 Task: Create a due date automation trigger when advanced on, 2 days after a card is due add fields without custom field "Resume" set to a number greater than 1 and greater than 10 at 11:00 AM.
Action: Mouse moved to (983, 288)
Screenshot: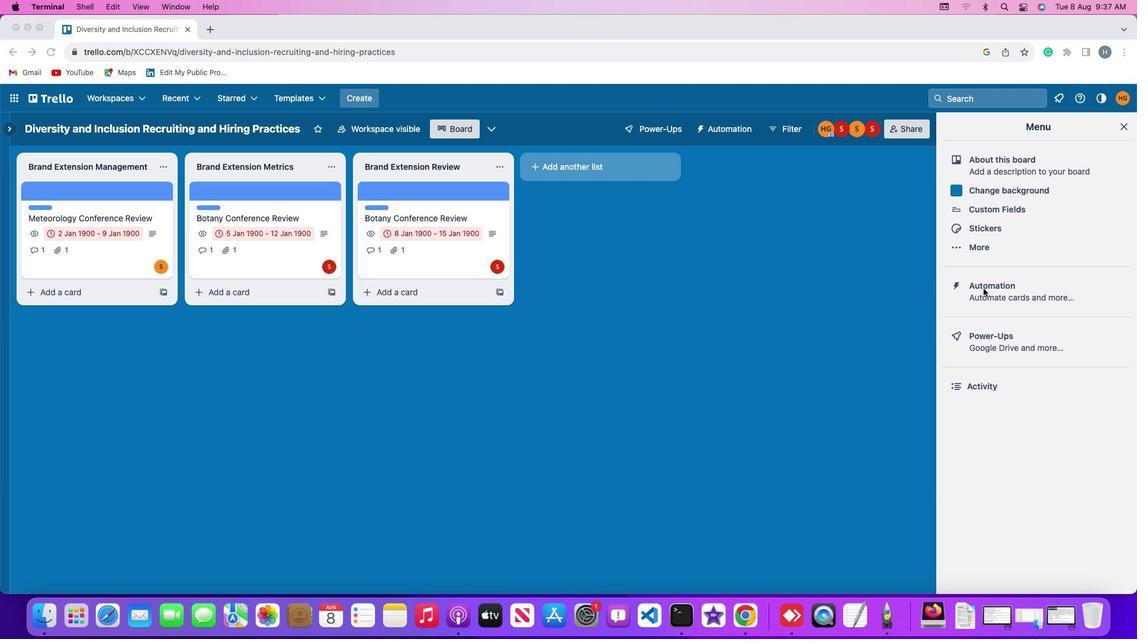 
Action: Mouse pressed left at (983, 288)
Screenshot: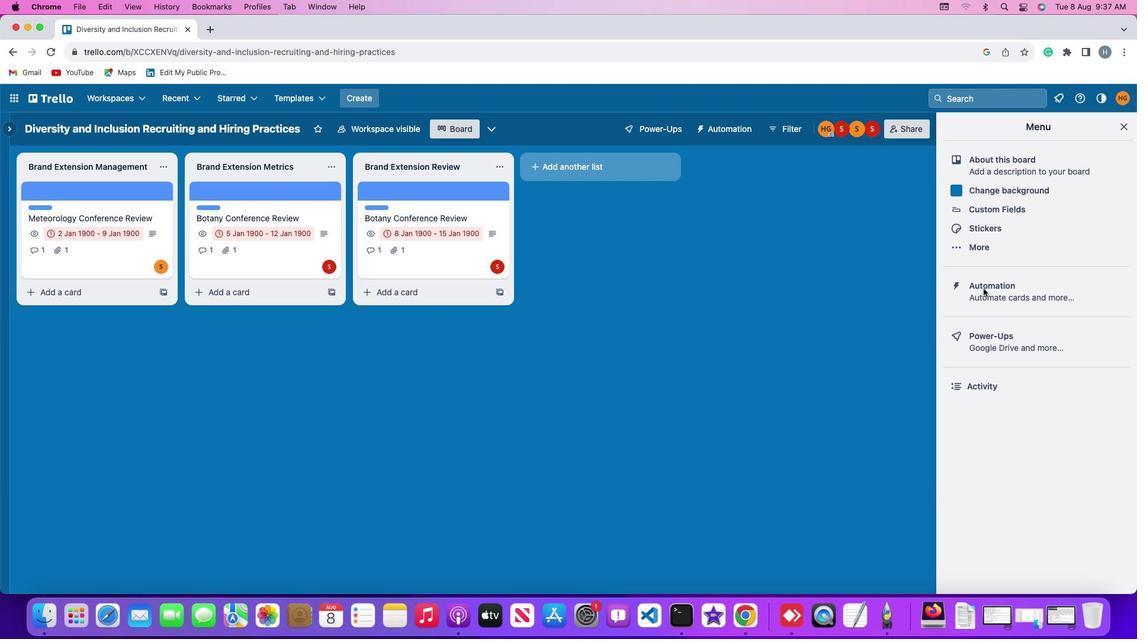 
Action: Mouse pressed left at (983, 288)
Screenshot: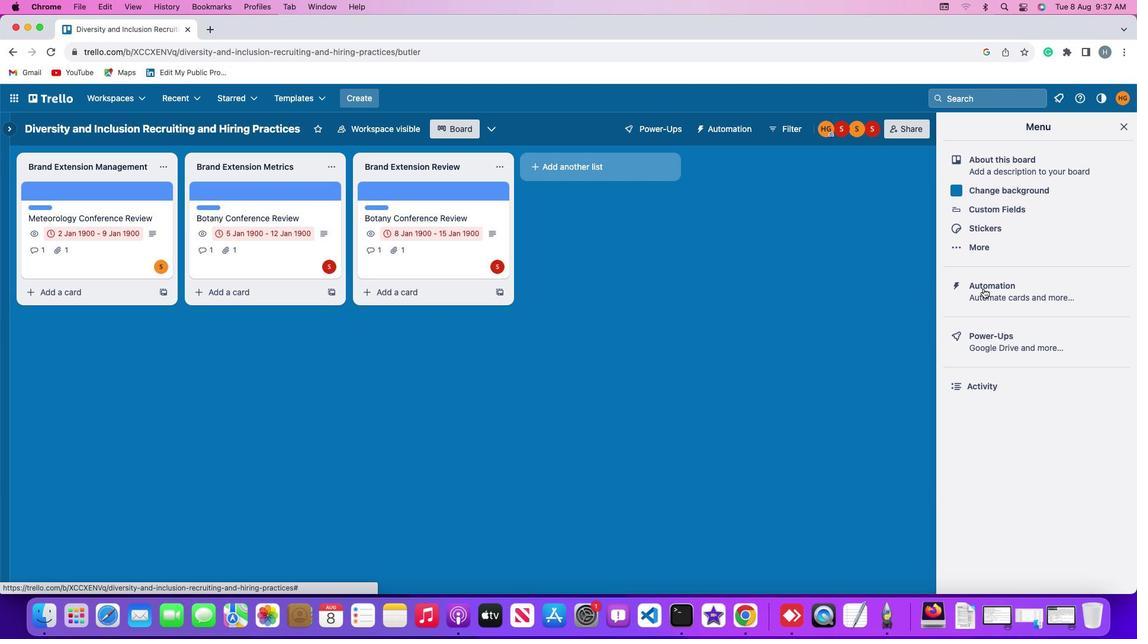 
Action: Mouse moved to (94, 279)
Screenshot: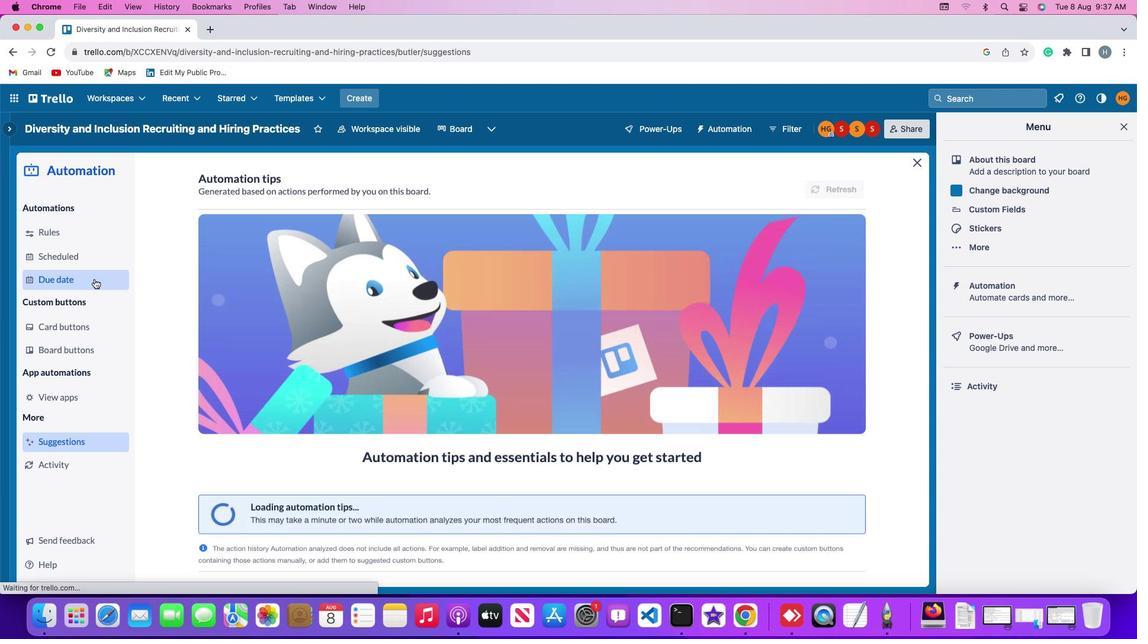 
Action: Mouse pressed left at (94, 279)
Screenshot: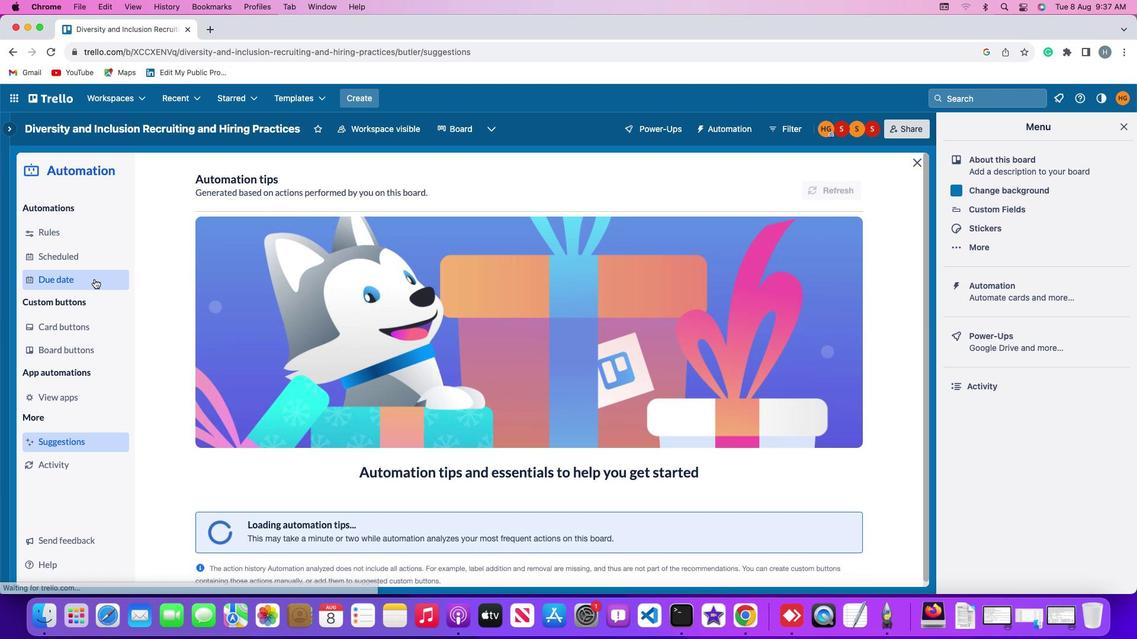 
Action: Mouse moved to (808, 182)
Screenshot: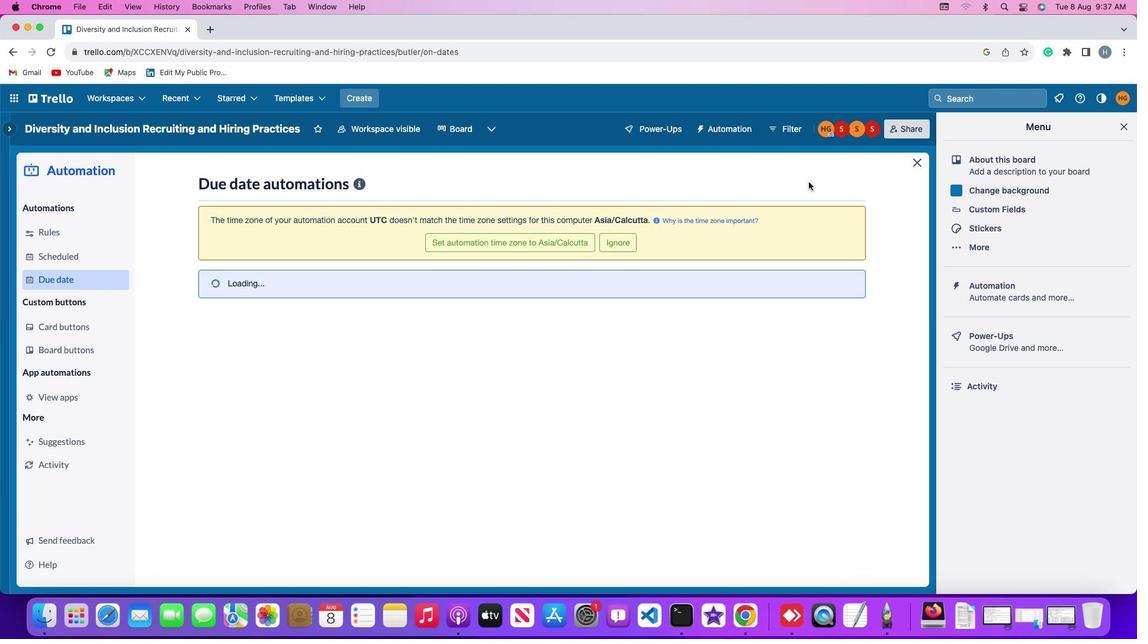 
Action: Mouse pressed left at (808, 182)
Screenshot: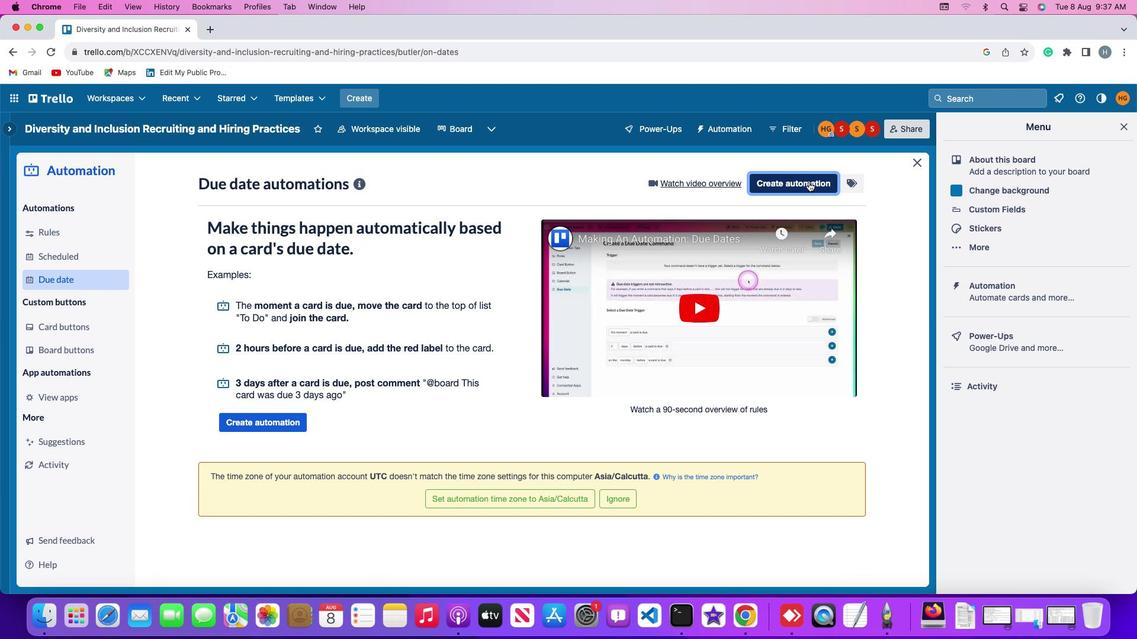 
Action: Mouse moved to (460, 294)
Screenshot: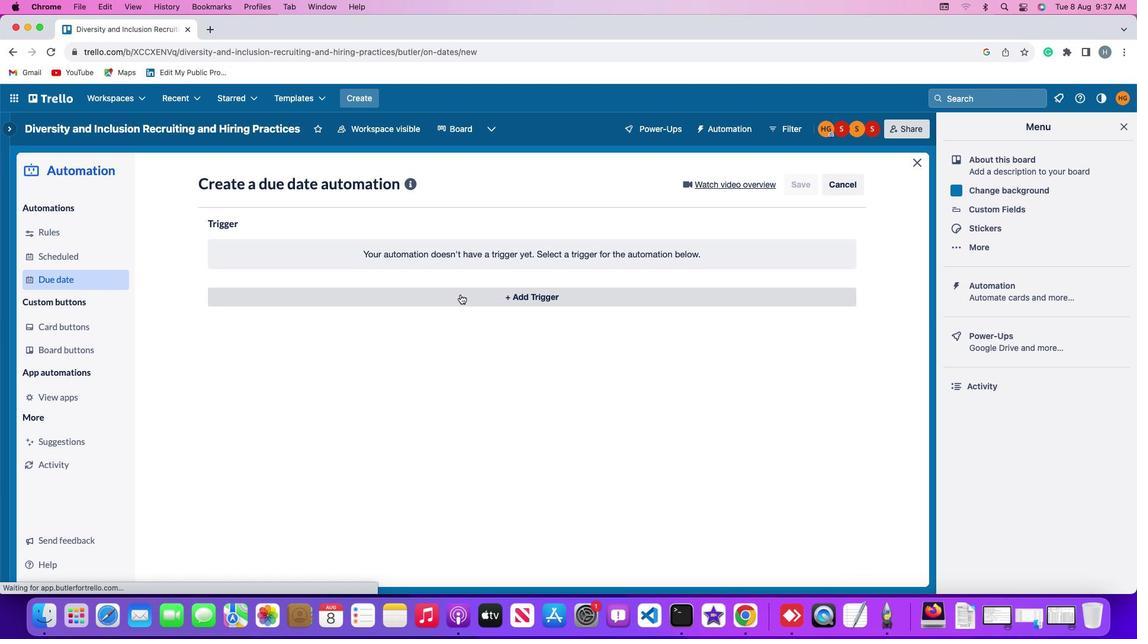 
Action: Mouse pressed left at (460, 294)
Screenshot: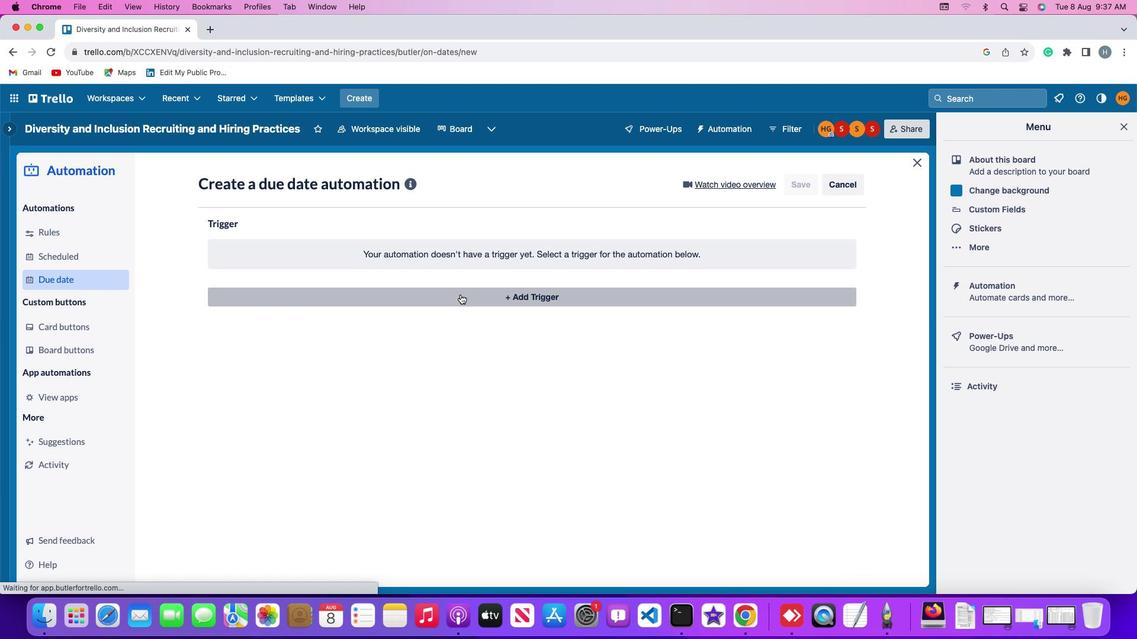 
Action: Mouse moved to (231, 474)
Screenshot: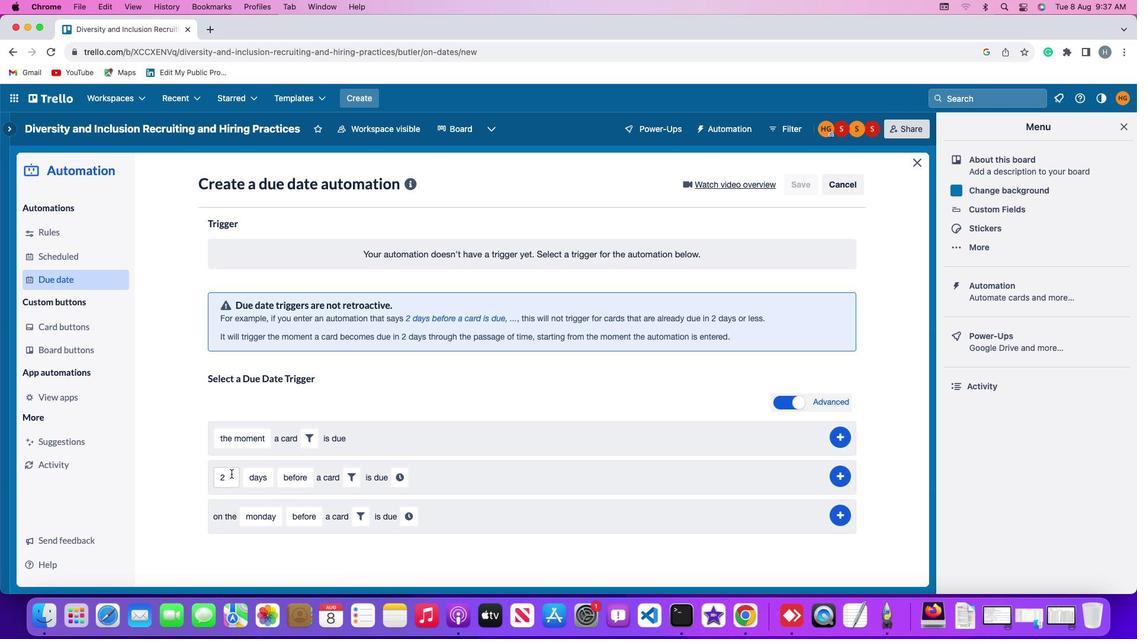 
Action: Mouse pressed left at (231, 474)
Screenshot: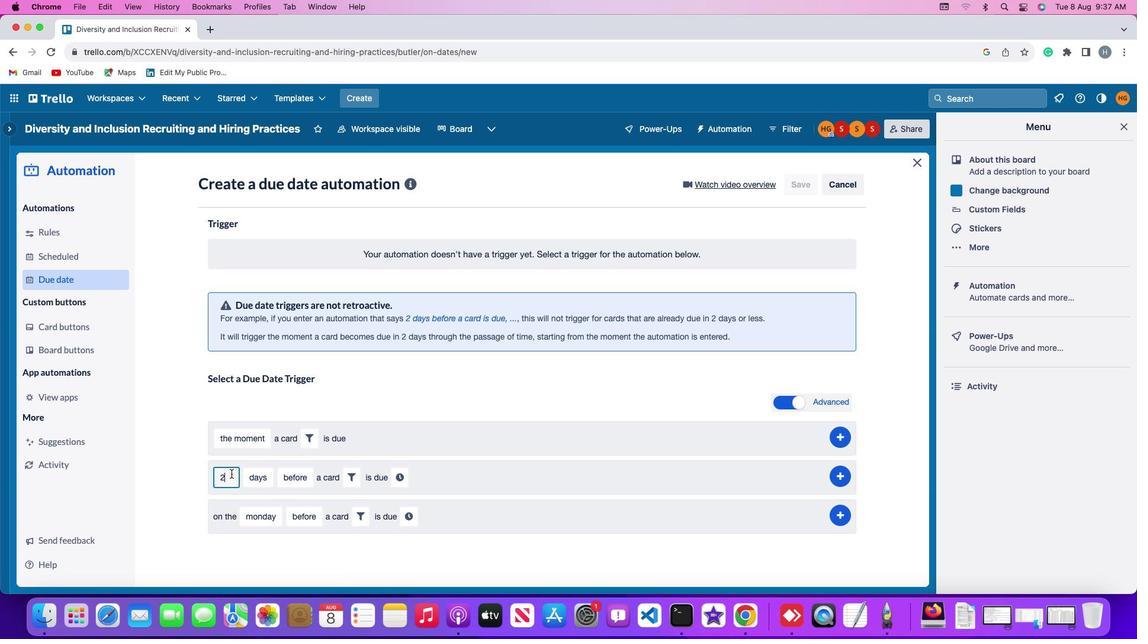 
Action: Key pressed Key.backspace'2'
Screenshot: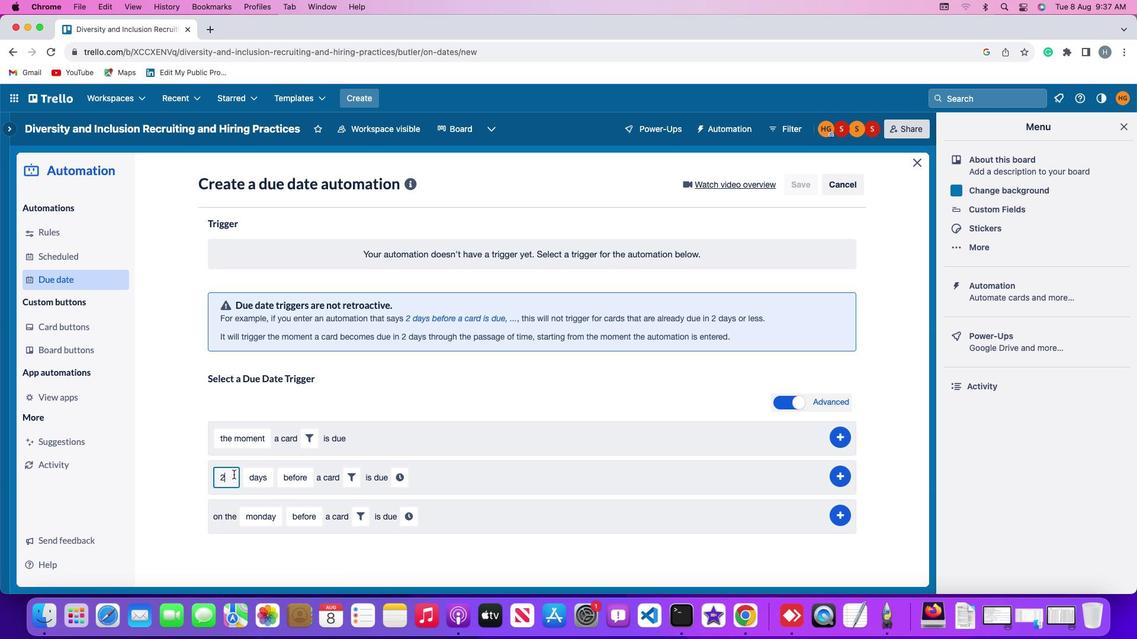 
Action: Mouse moved to (261, 473)
Screenshot: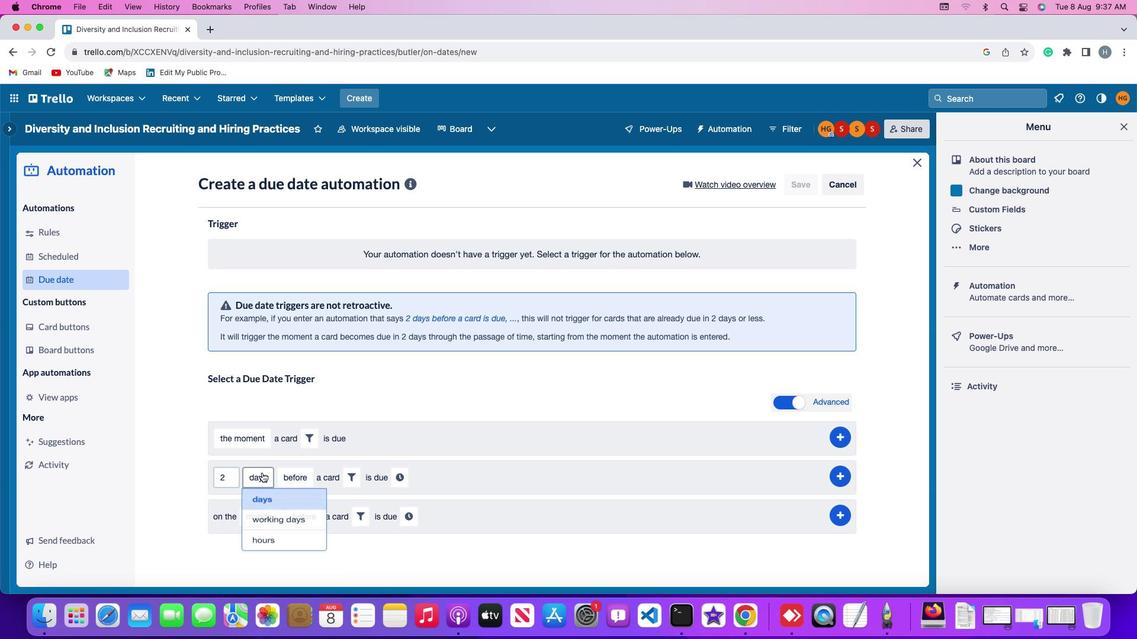 
Action: Mouse pressed left at (261, 473)
Screenshot: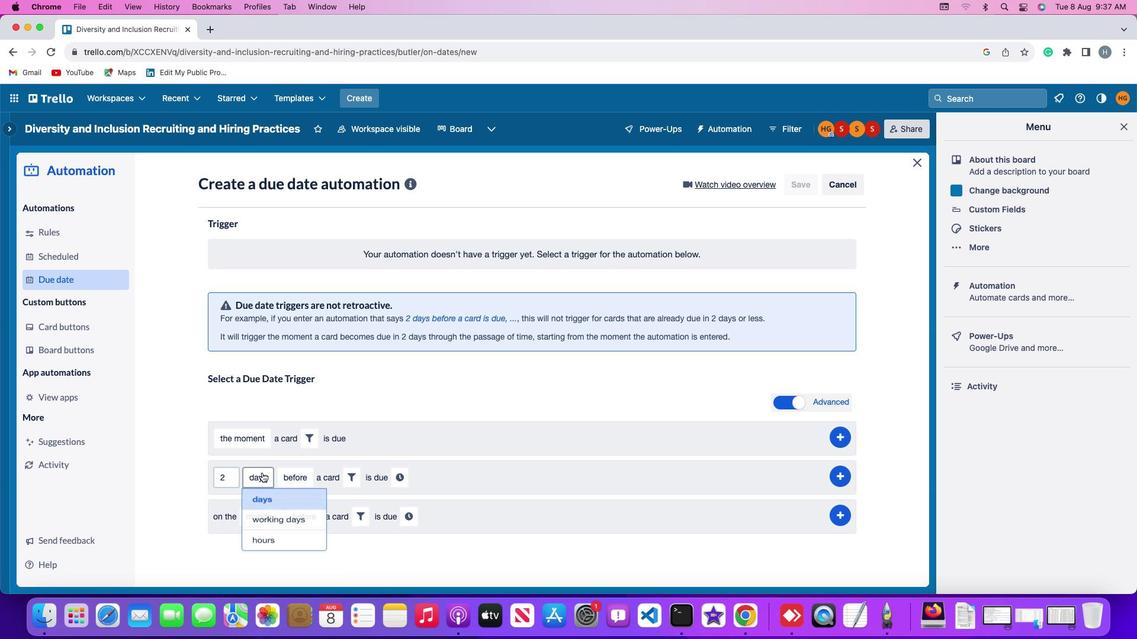
Action: Mouse moved to (264, 498)
Screenshot: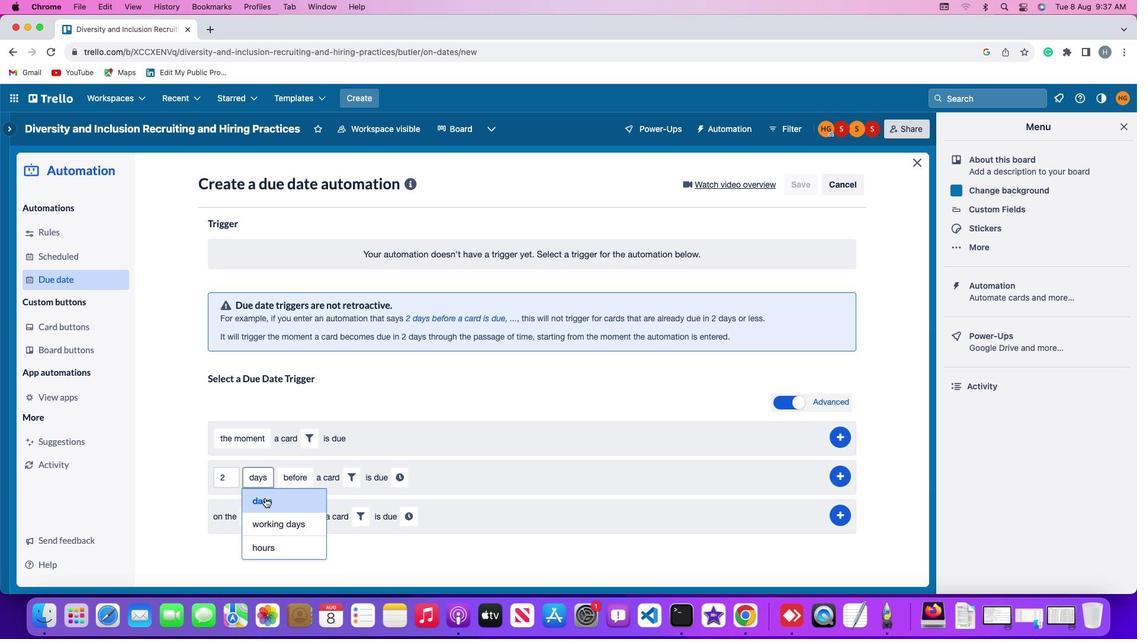 
Action: Mouse pressed left at (264, 498)
Screenshot: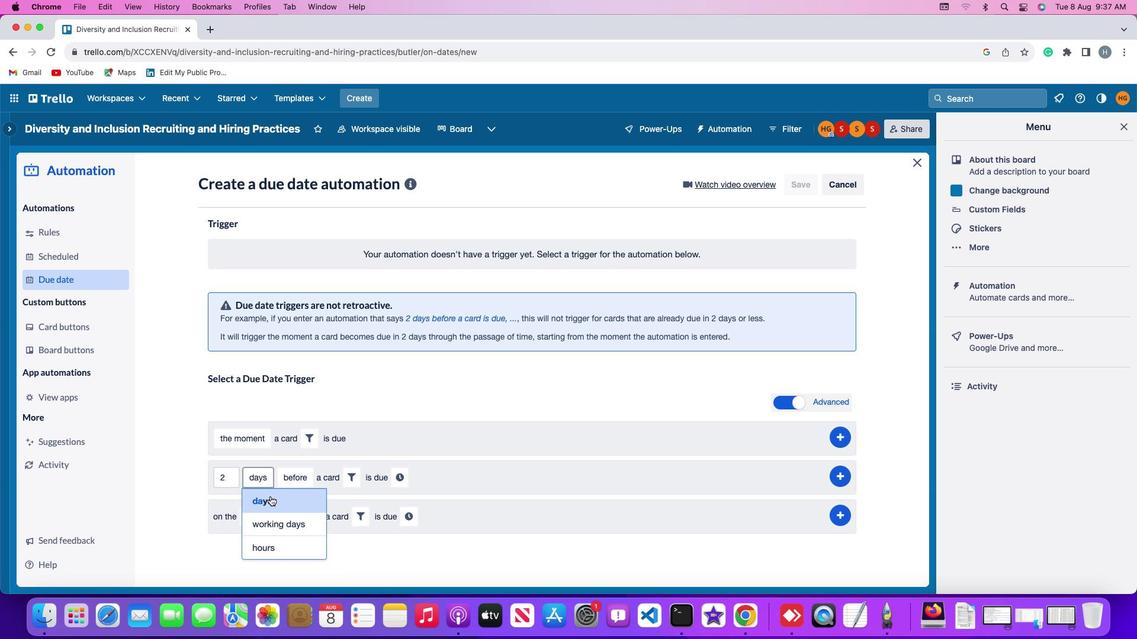 
Action: Mouse moved to (290, 480)
Screenshot: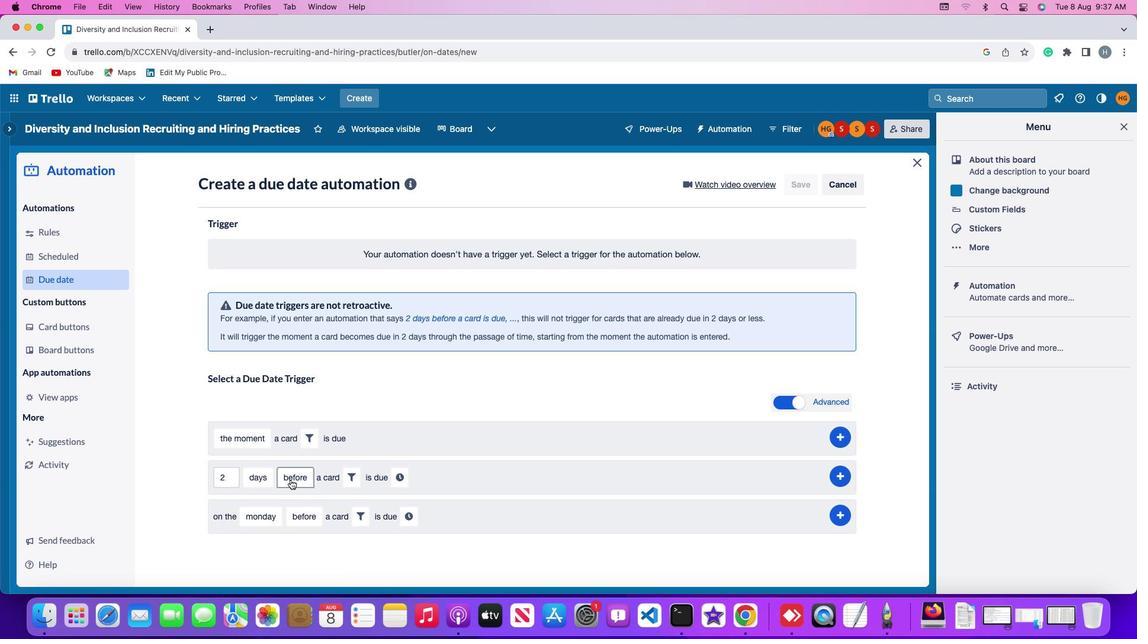 
Action: Mouse pressed left at (290, 480)
Screenshot: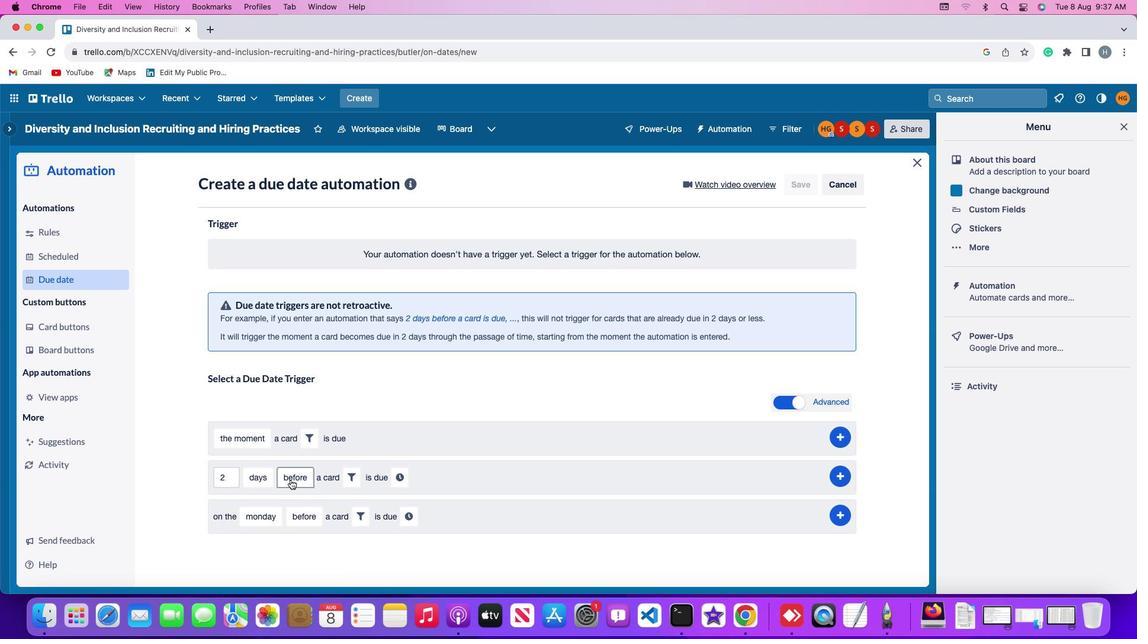 
Action: Mouse moved to (296, 527)
Screenshot: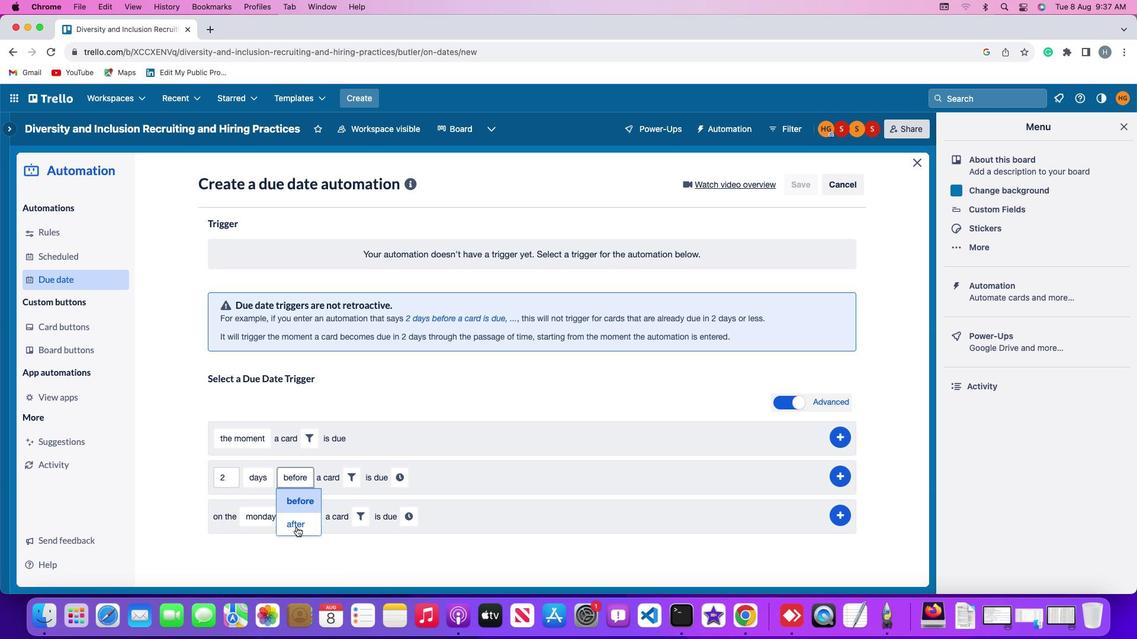 
Action: Mouse pressed left at (296, 527)
Screenshot: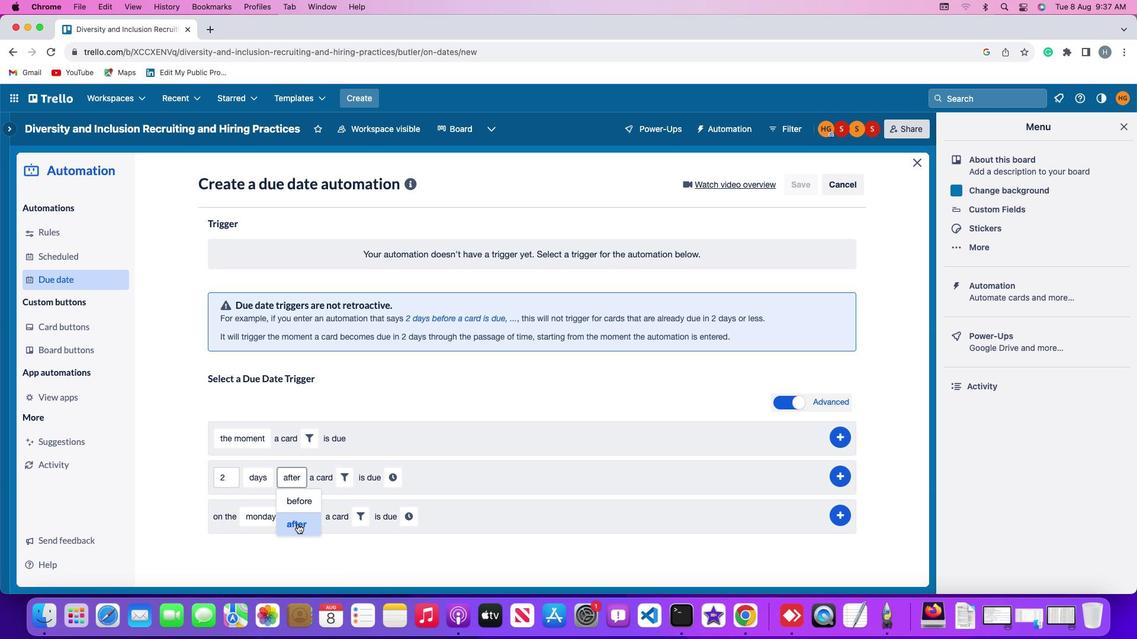 
Action: Mouse moved to (342, 480)
Screenshot: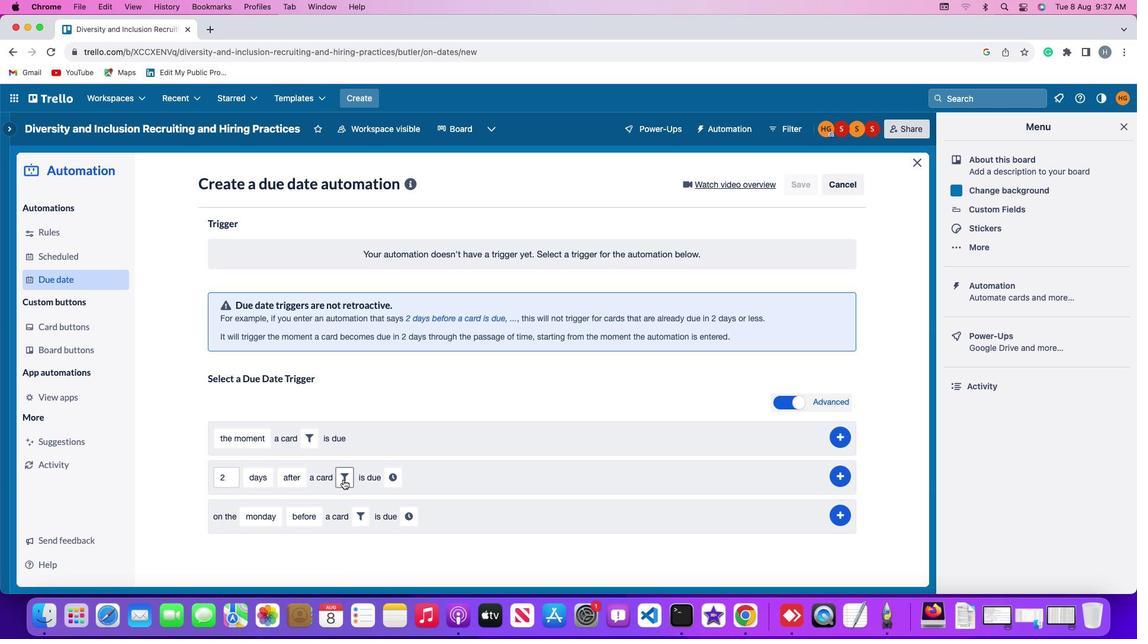 
Action: Mouse pressed left at (342, 480)
Screenshot: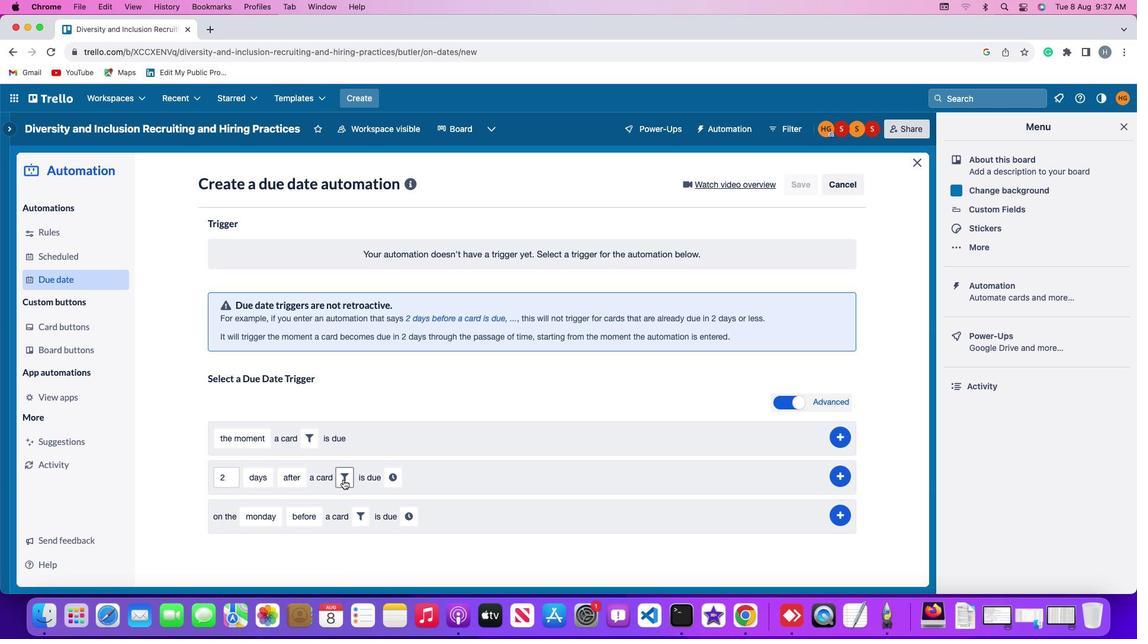 
Action: Mouse moved to (537, 514)
Screenshot: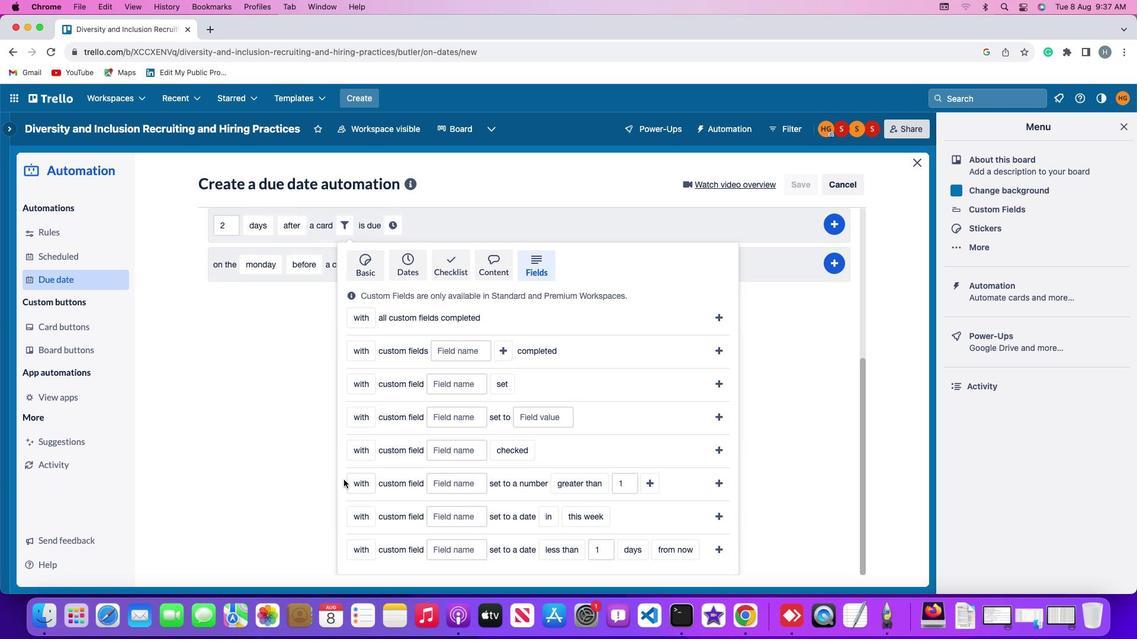 
Action: Mouse pressed left at (537, 514)
Screenshot: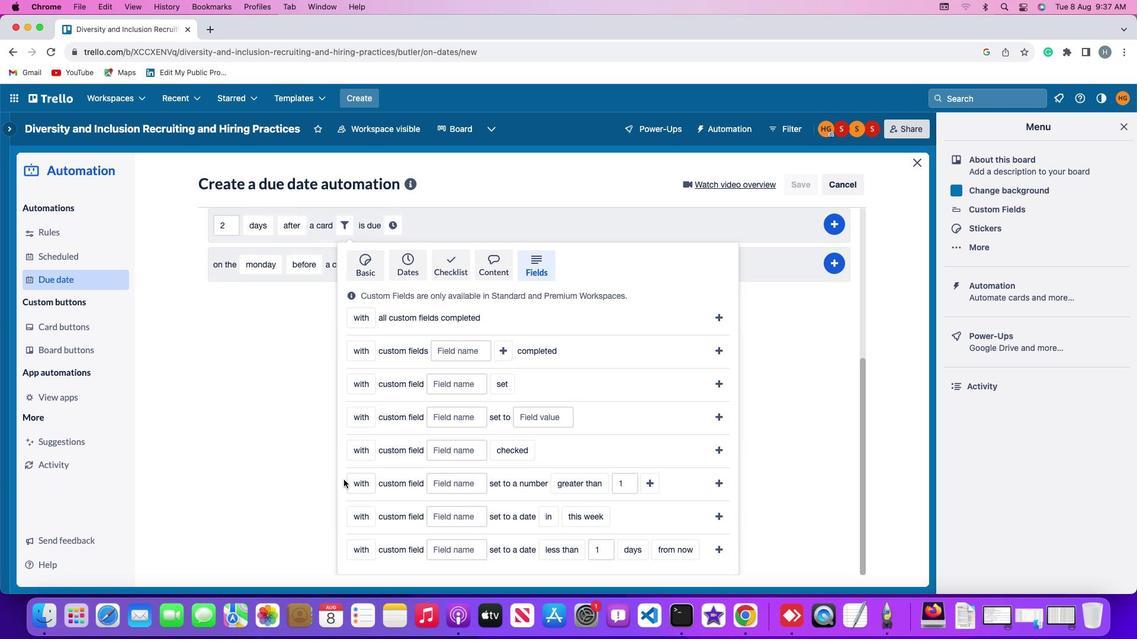 
Action: Mouse moved to (353, 480)
Screenshot: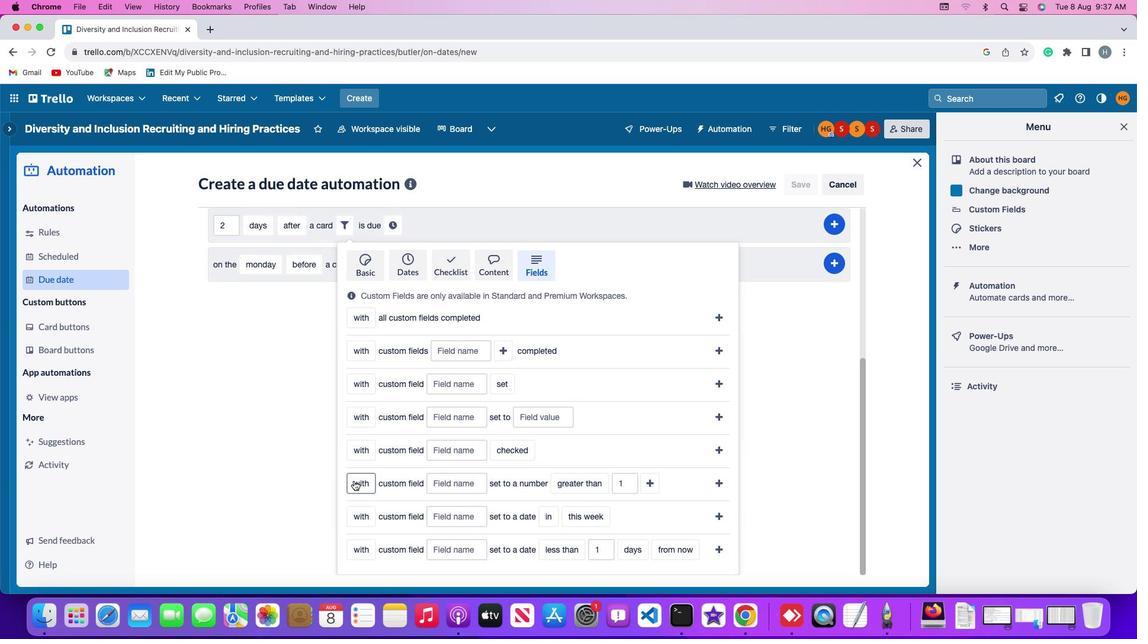 
Action: Mouse pressed left at (353, 480)
Screenshot: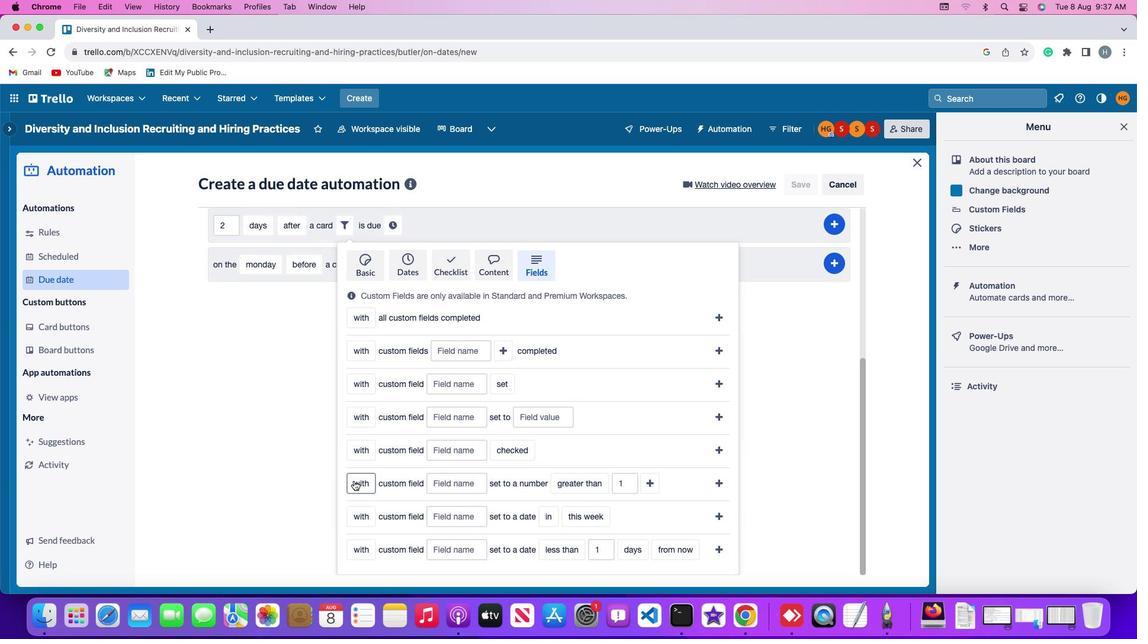 
Action: Mouse moved to (367, 524)
Screenshot: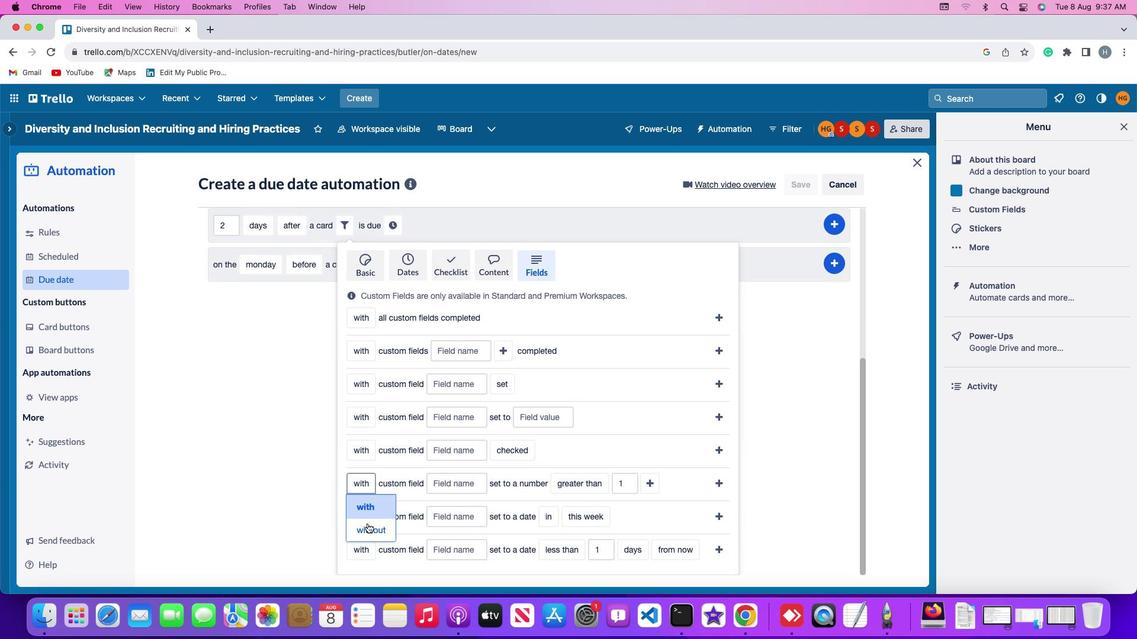 
Action: Mouse pressed left at (367, 524)
Screenshot: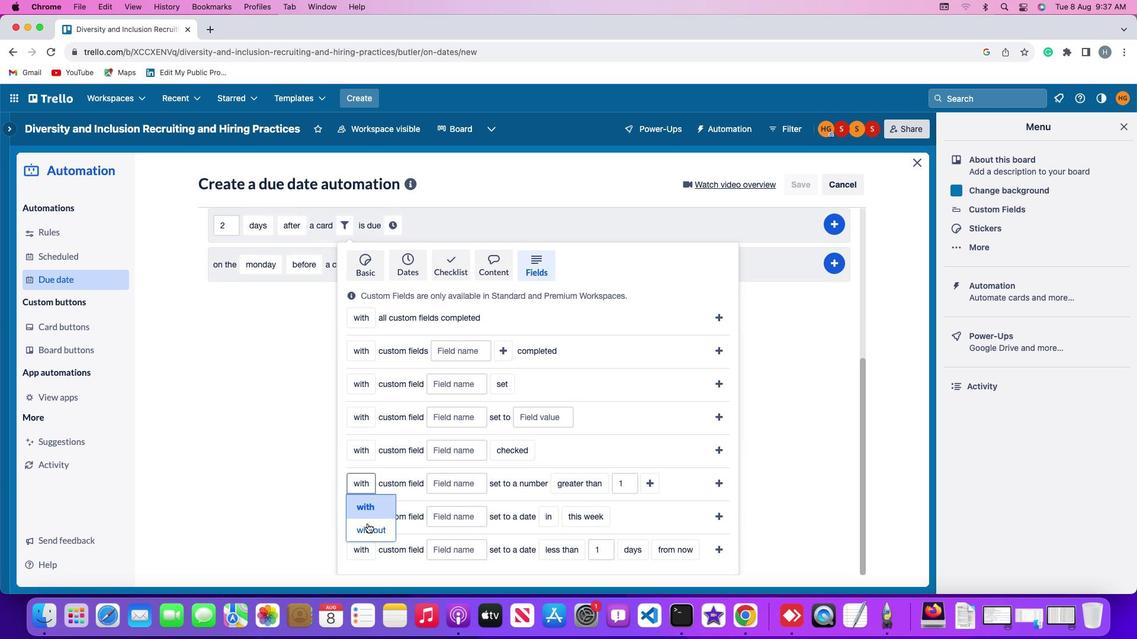 
Action: Mouse moved to (468, 481)
Screenshot: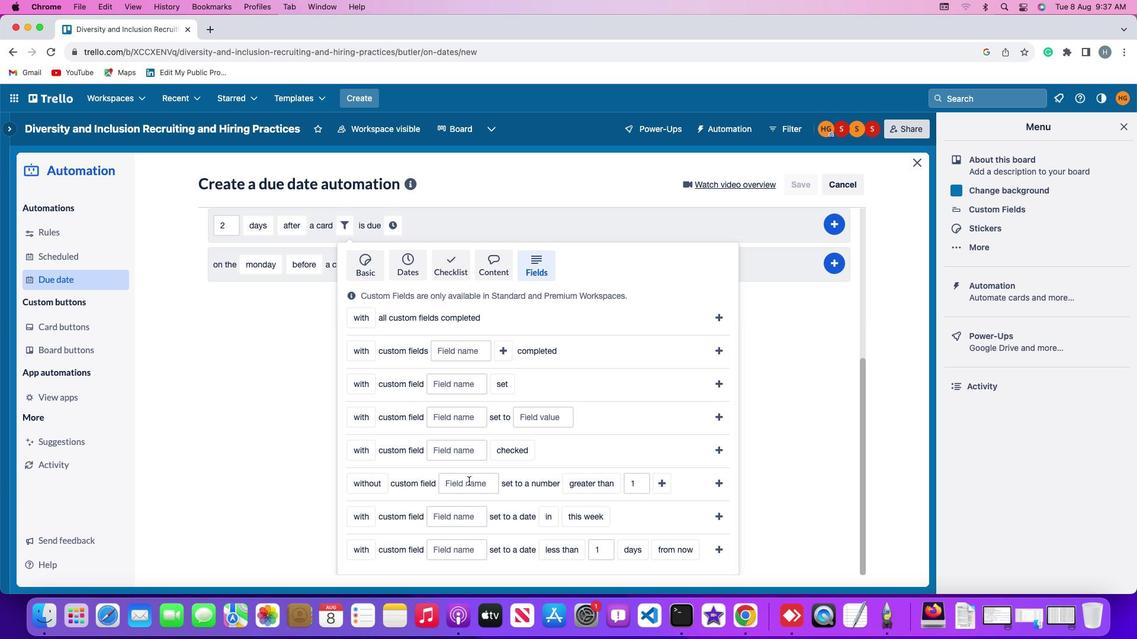 
Action: Mouse pressed left at (468, 481)
Screenshot: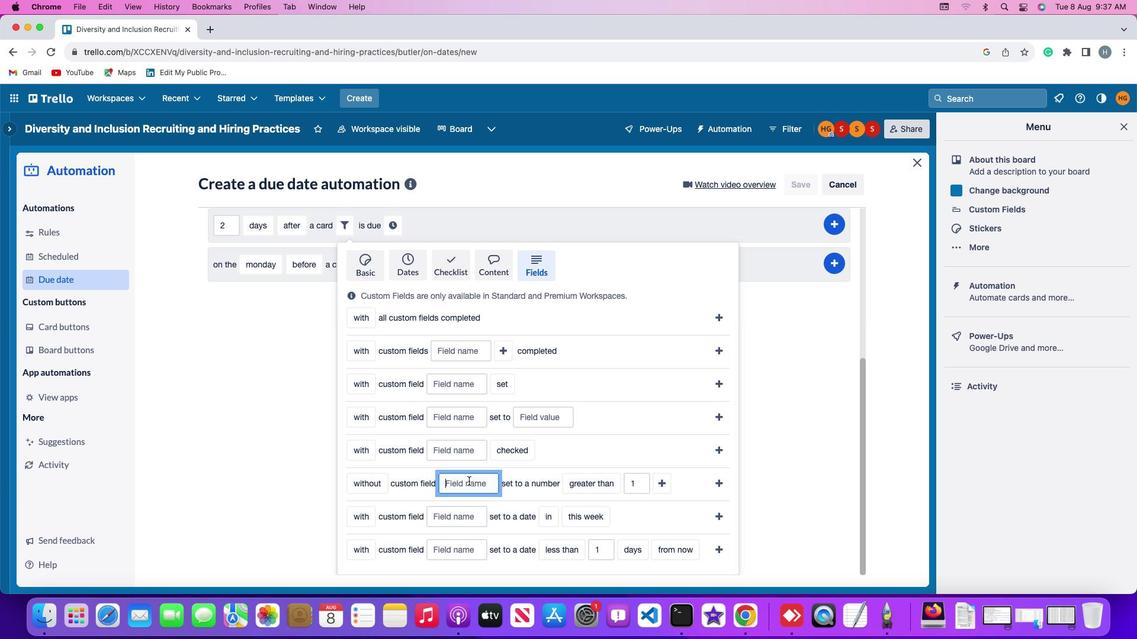 
Action: Key pressed Key.shift'R''e''s''u''m''e'
Screenshot: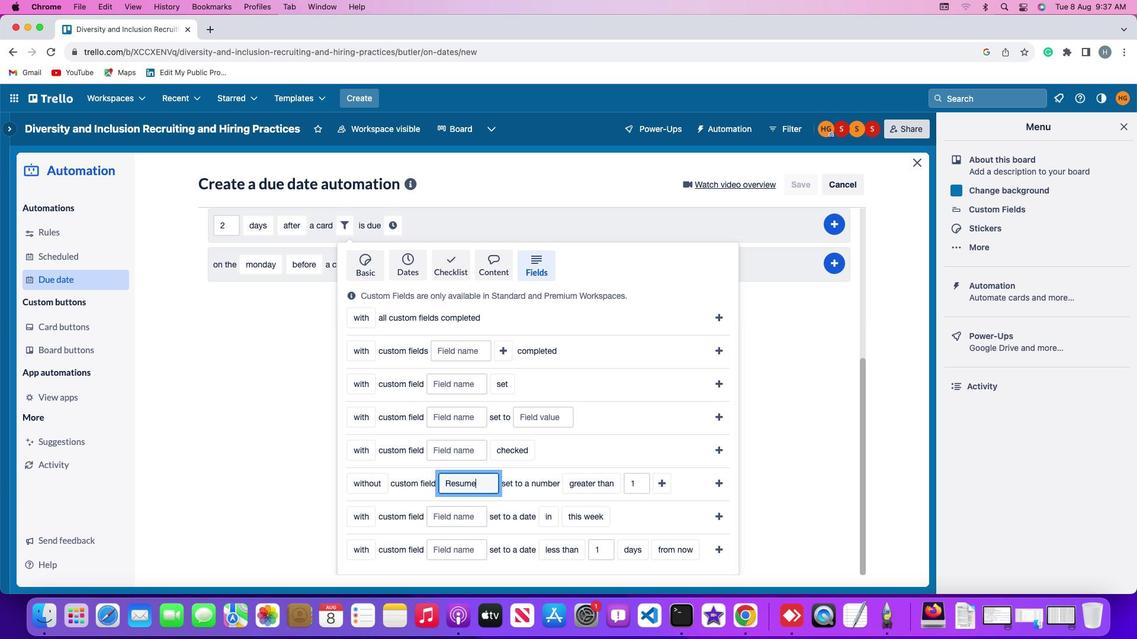 
Action: Mouse moved to (589, 480)
Screenshot: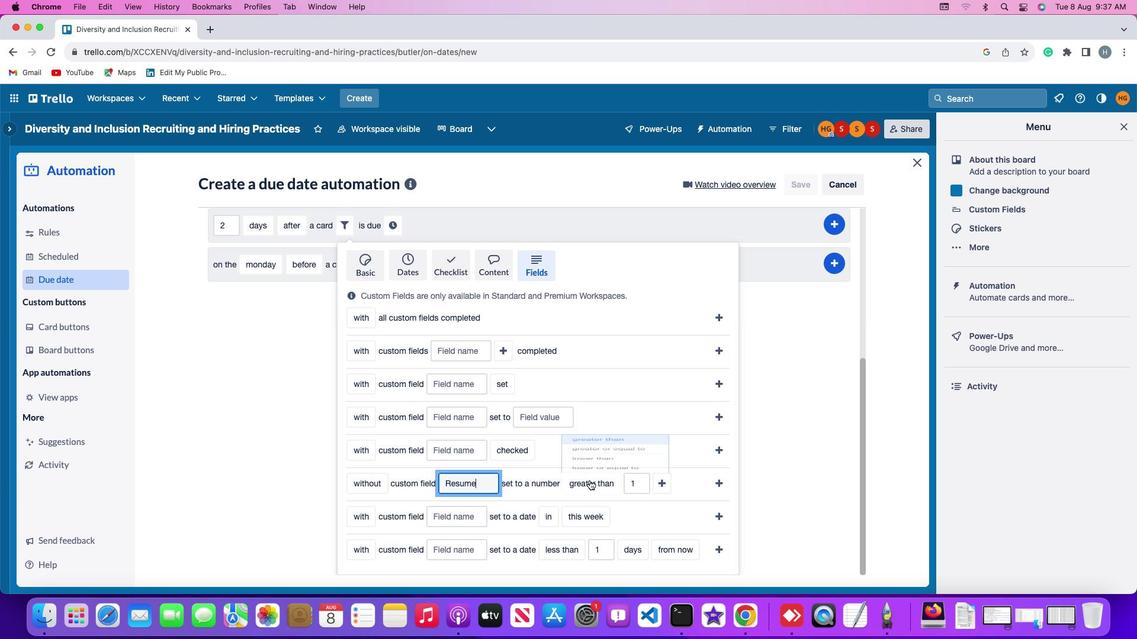 
Action: Mouse pressed left at (589, 480)
Screenshot: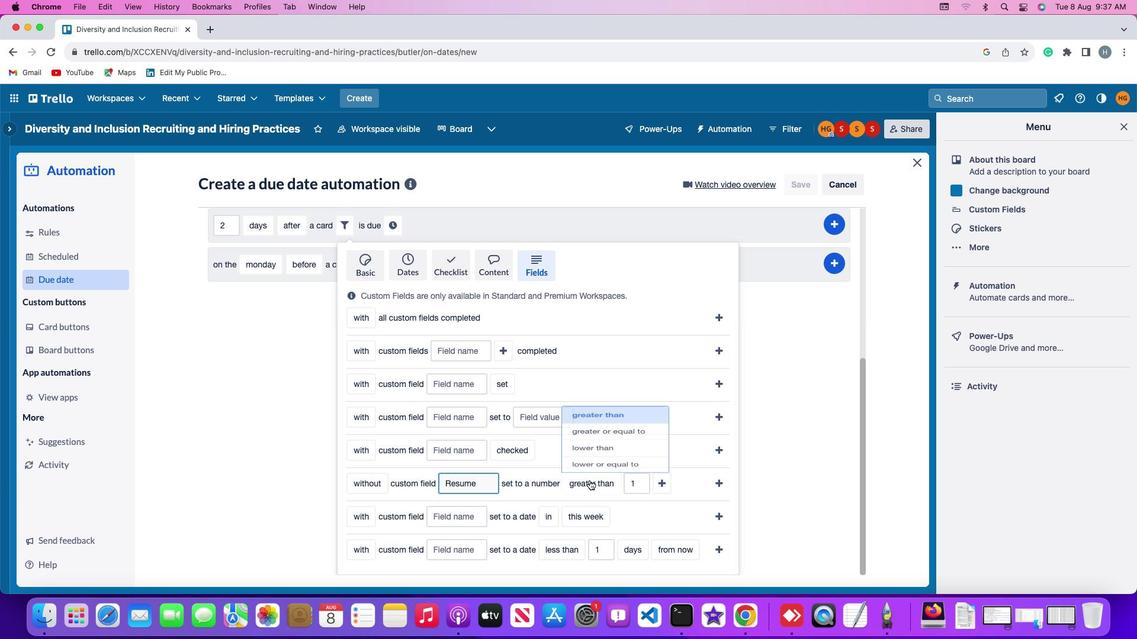 
Action: Mouse moved to (612, 396)
Screenshot: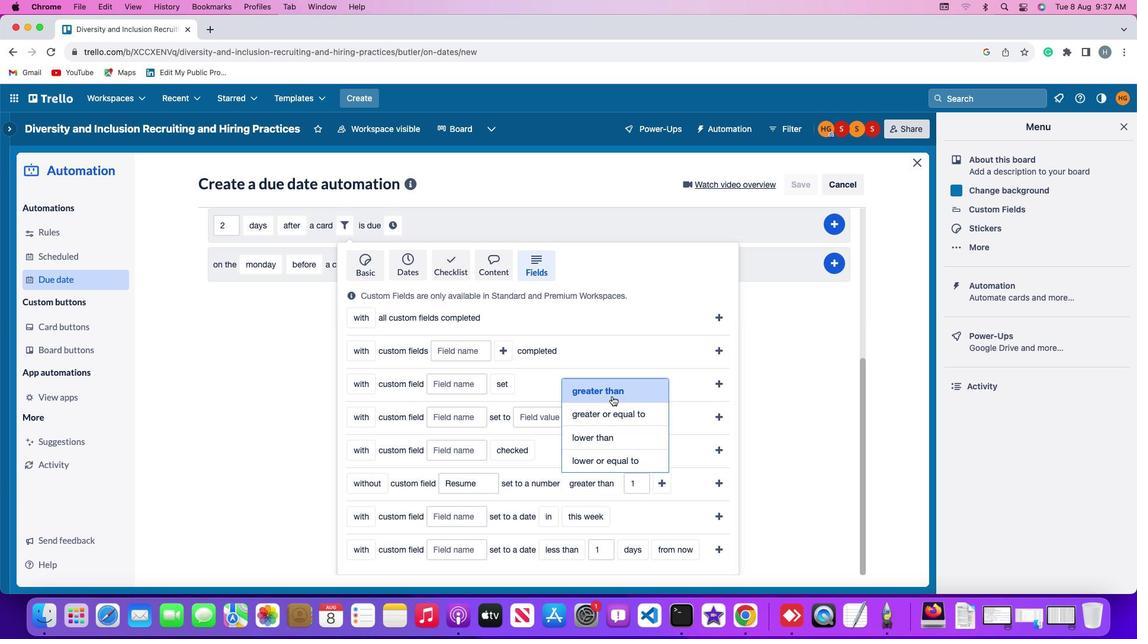 
Action: Mouse pressed left at (612, 396)
Screenshot: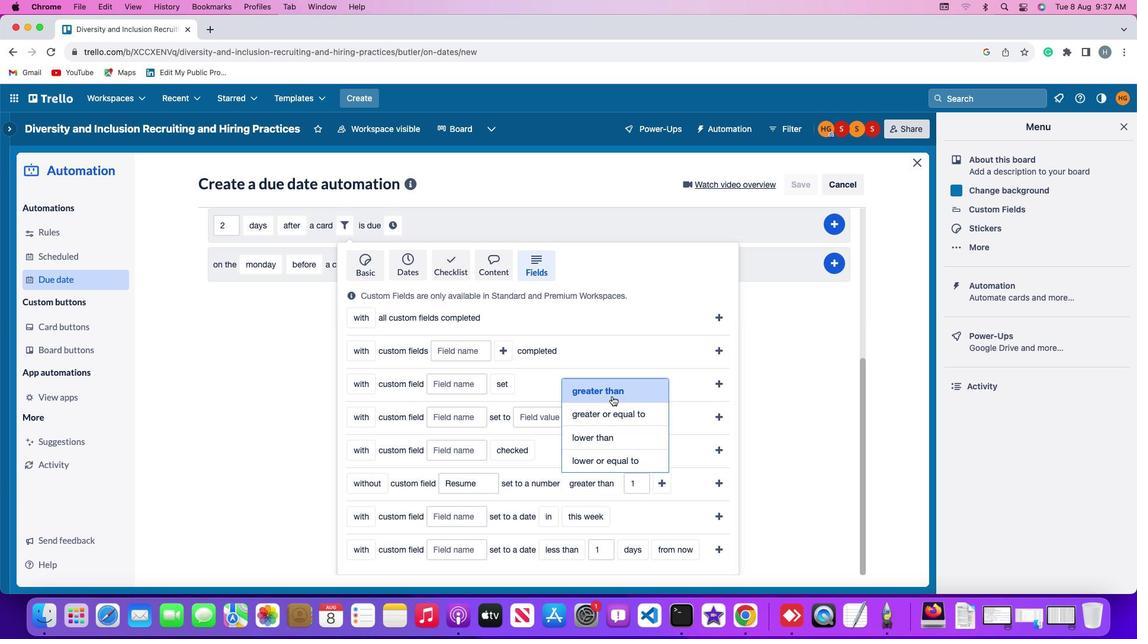 
Action: Mouse moved to (641, 487)
Screenshot: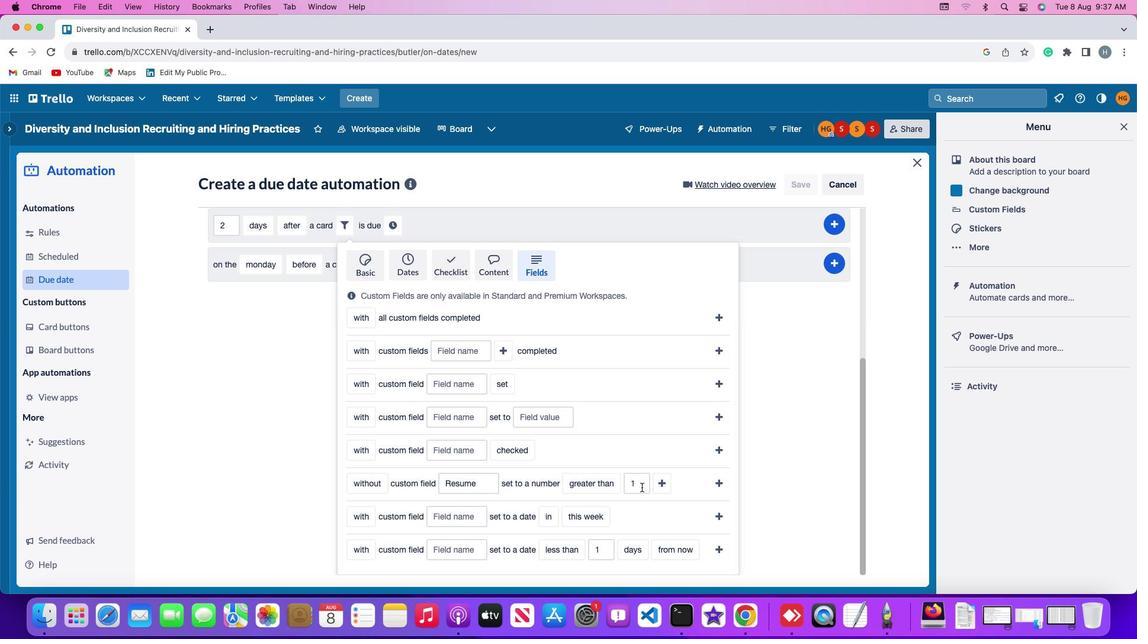 
Action: Mouse pressed left at (641, 487)
Screenshot: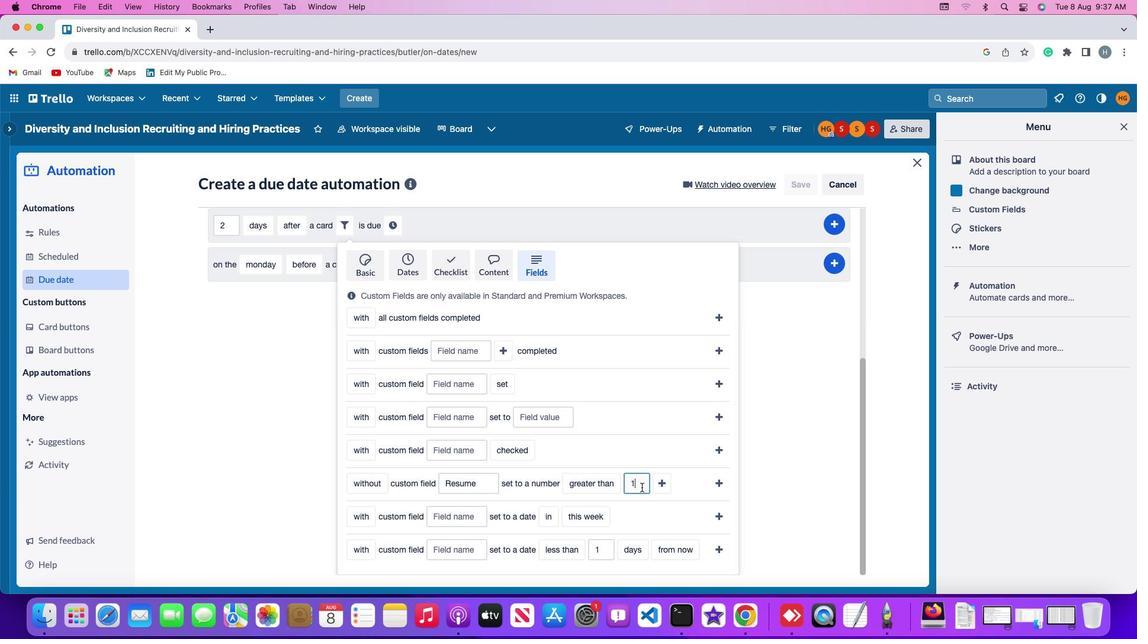 
Action: Key pressed Key.backspace'1'
Screenshot: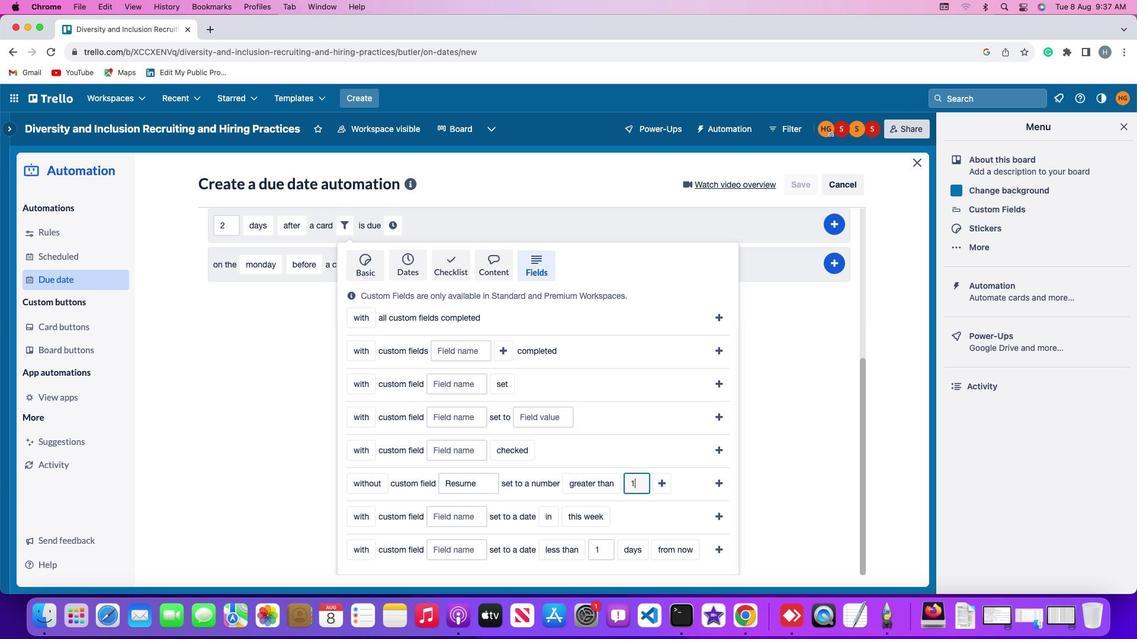
Action: Mouse moved to (661, 485)
Screenshot: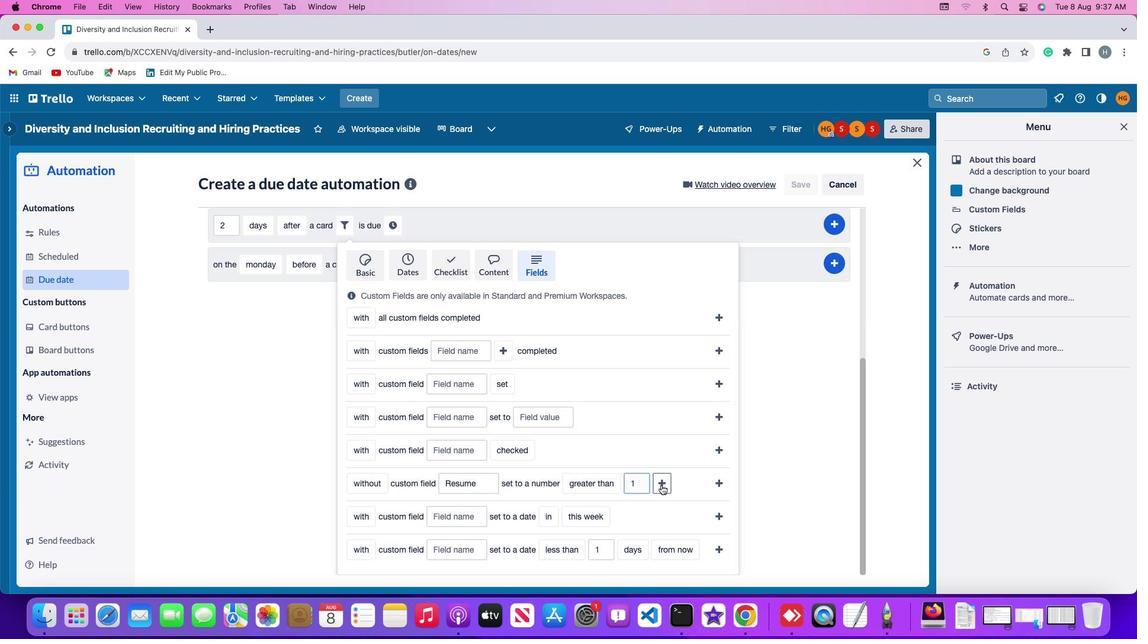 
Action: Mouse pressed left at (661, 485)
Screenshot: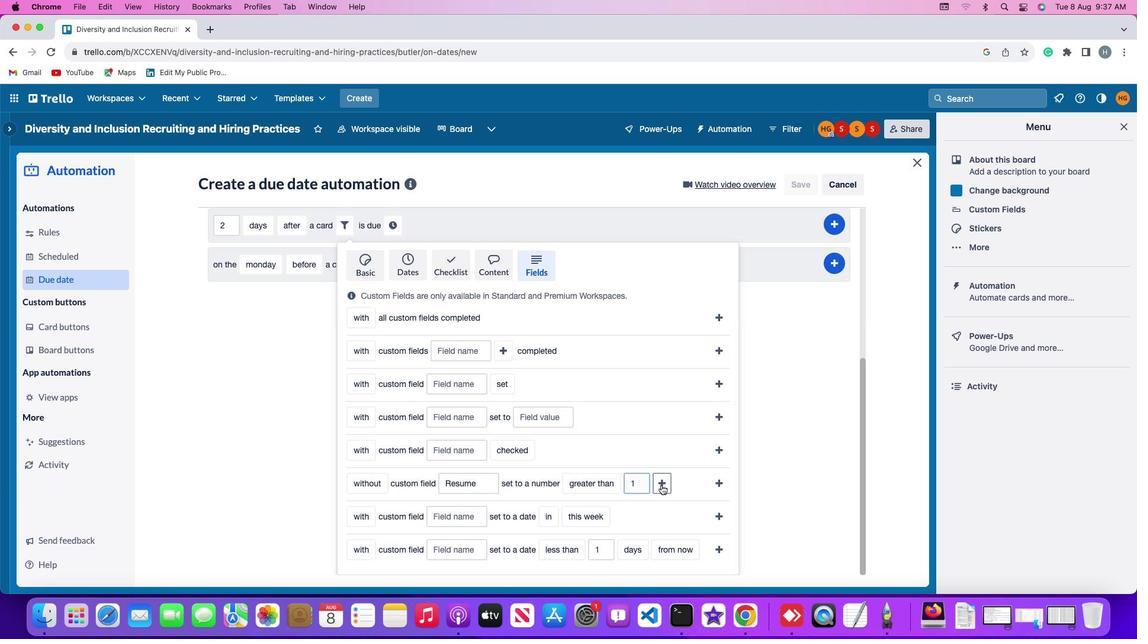 
Action: Mouse moved to (700, 488)
Screenshot: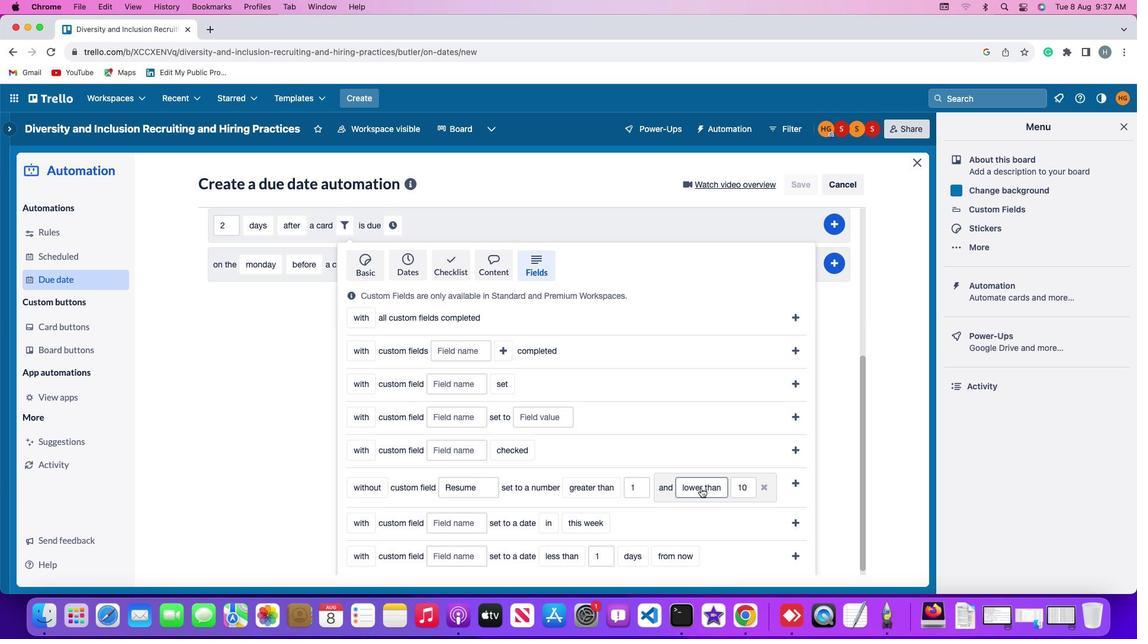 
Action: Mouse pressed left at (700, 488)
Screenshot: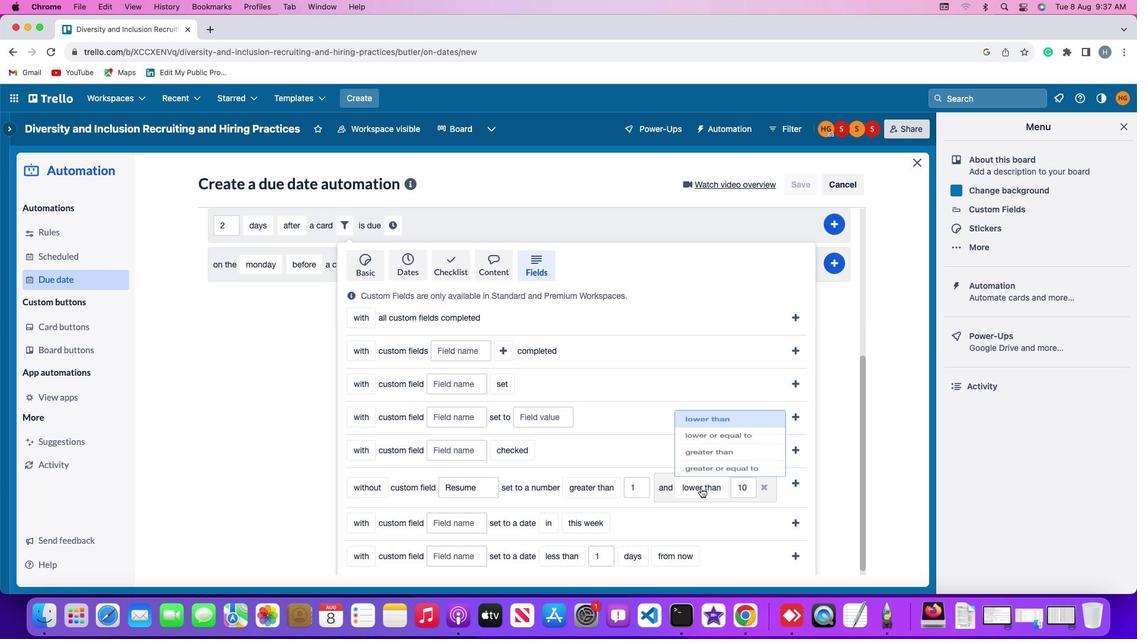 
Action: Mouse moved to (711, 435)
Screenshot: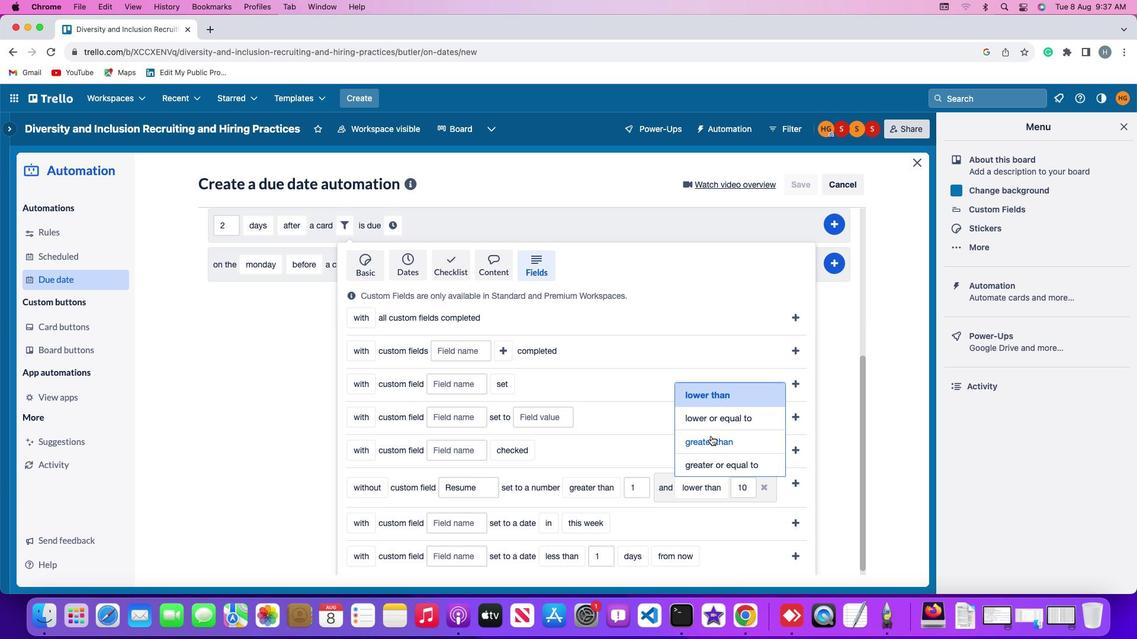 
Action: Mouse pressed left at (711, 435)
Screenshot: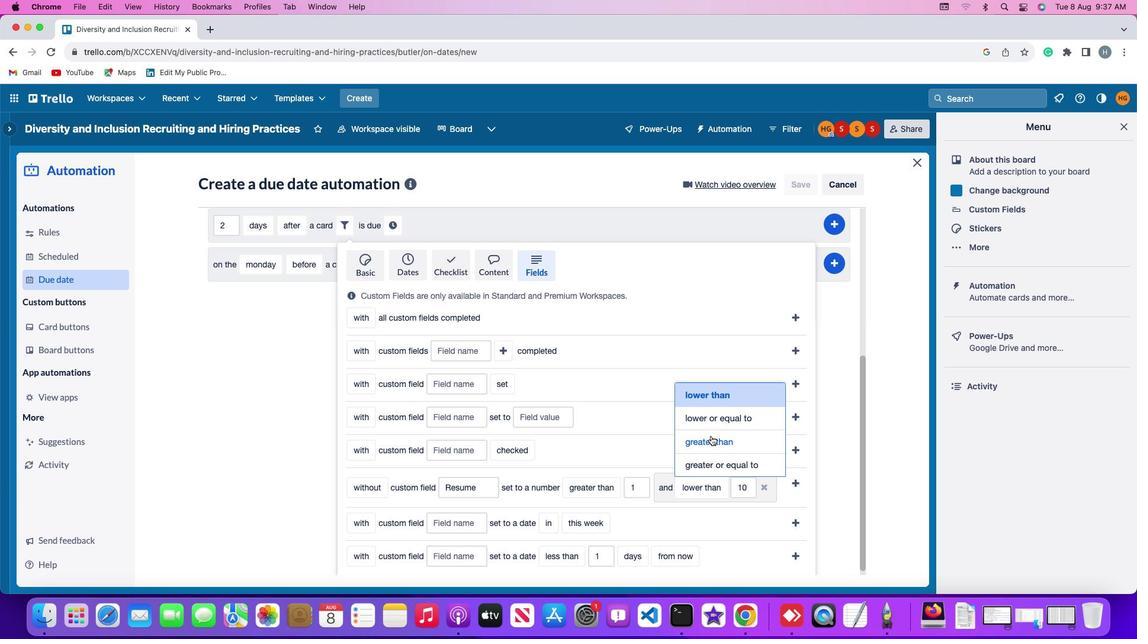 
Action: Mouse moved to (753, 485)
Screenshot: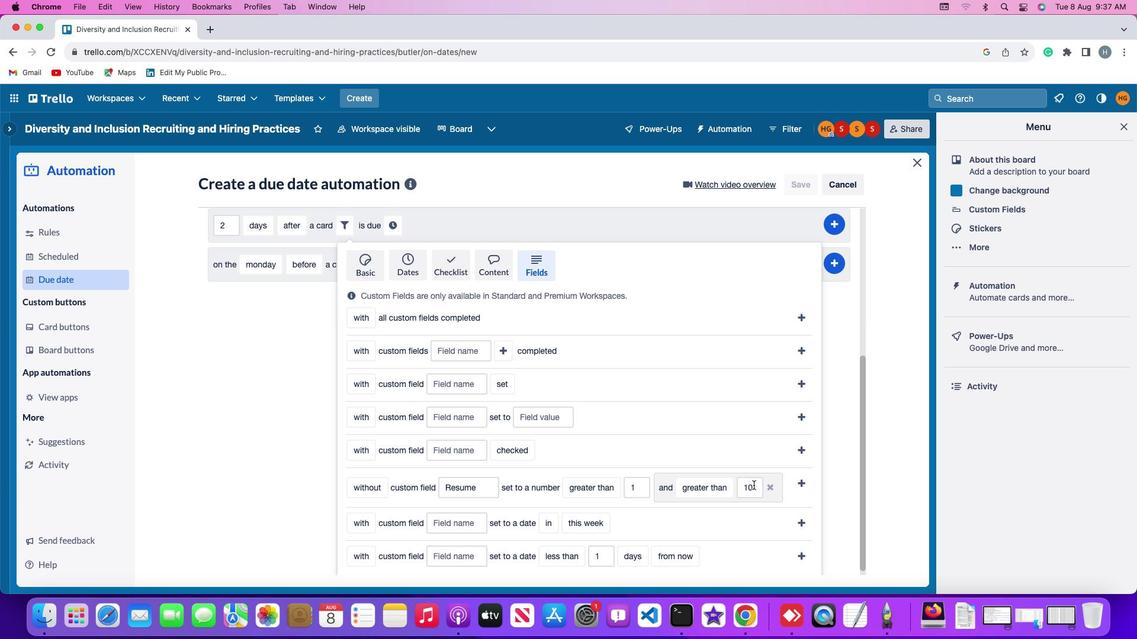 
Action: Mouse pressed left at (753, 485)
Screenshot: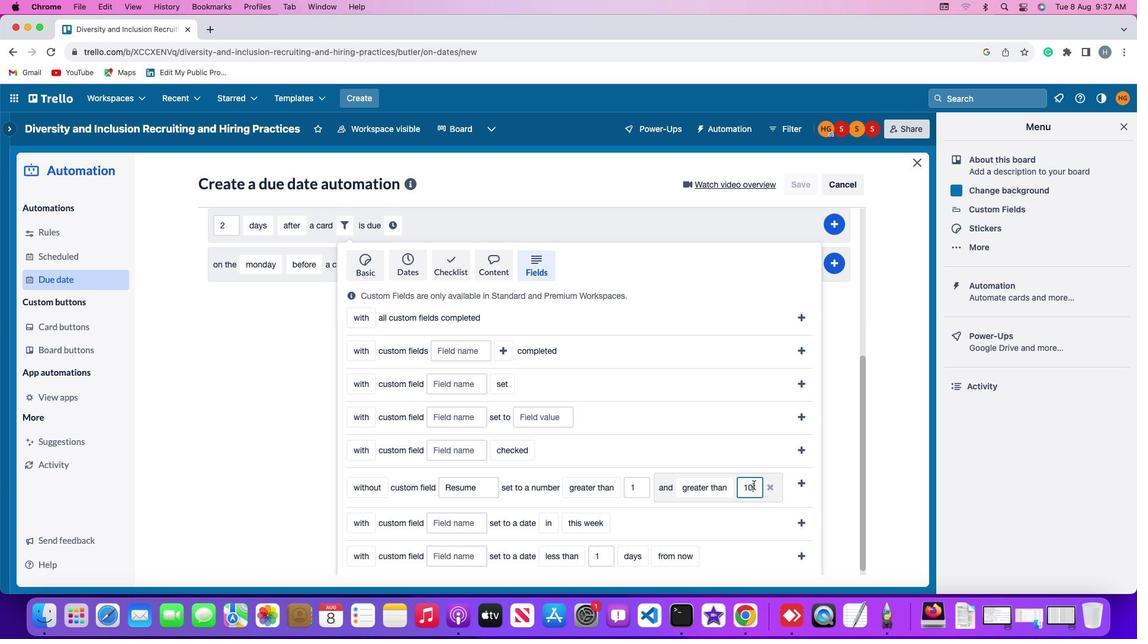 
Action: Key pressed Key.backspaceKey.backspace'1''0'
Screenshot: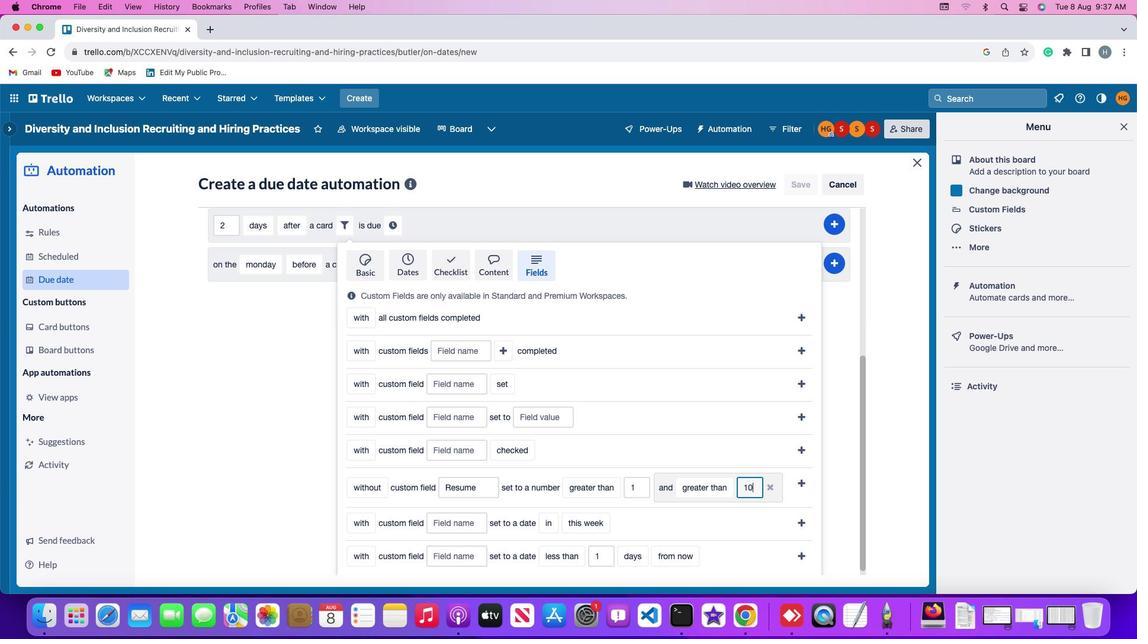 
Action: Mouse moved to (802, 480)
Screenshot: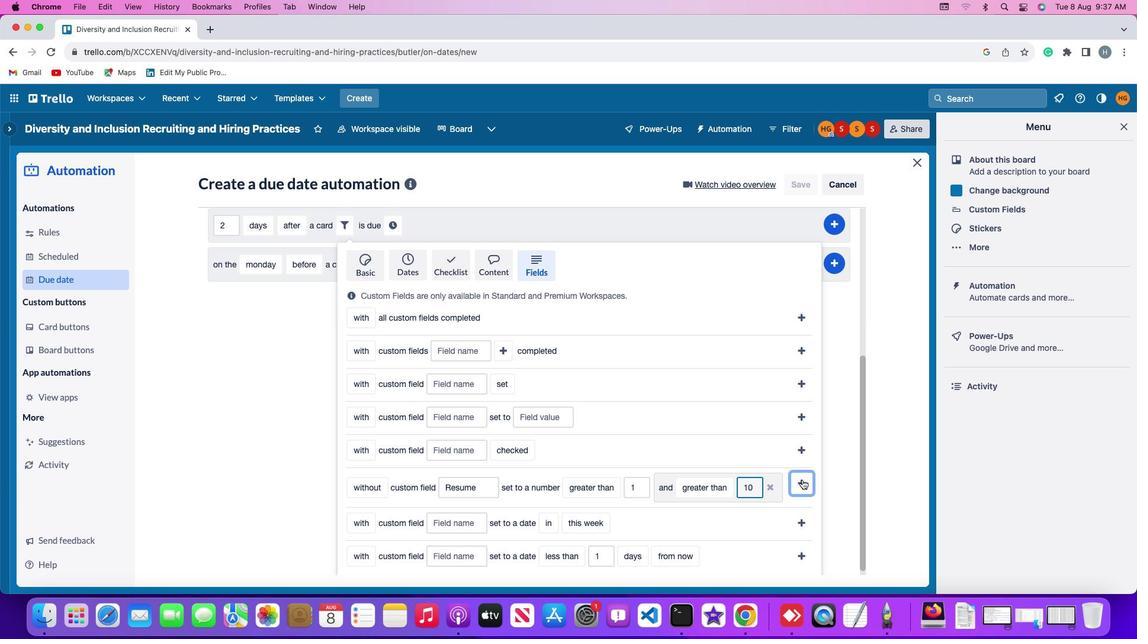 
Action: Mouse pressed left at (802, 480)
Screenshot: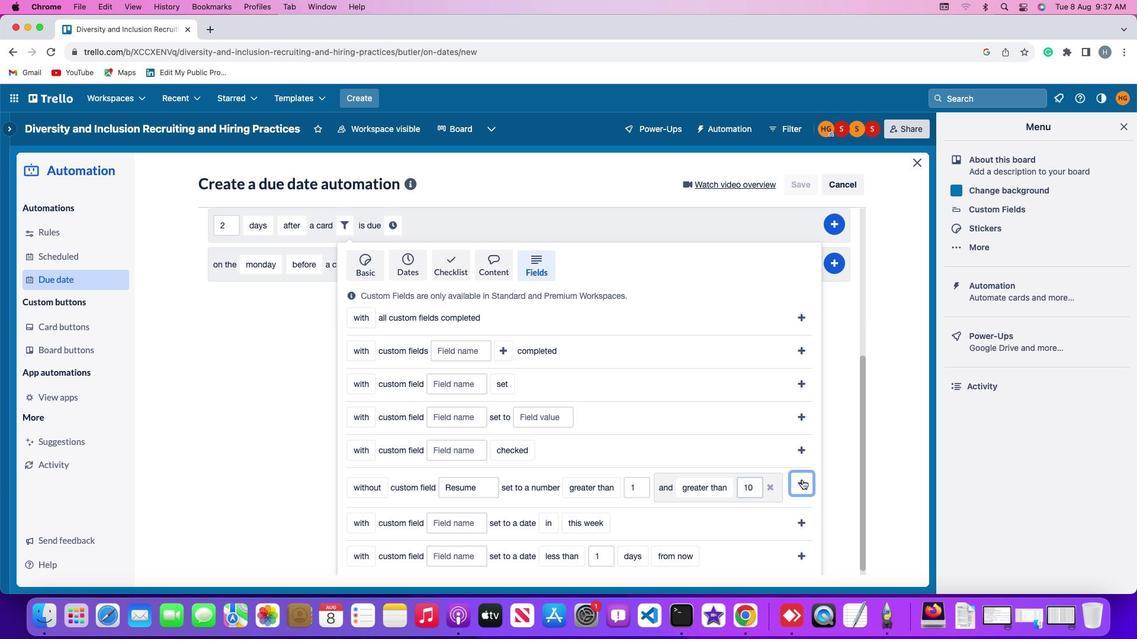 
Action: Mouse moved to (722, 473)
Screenshot: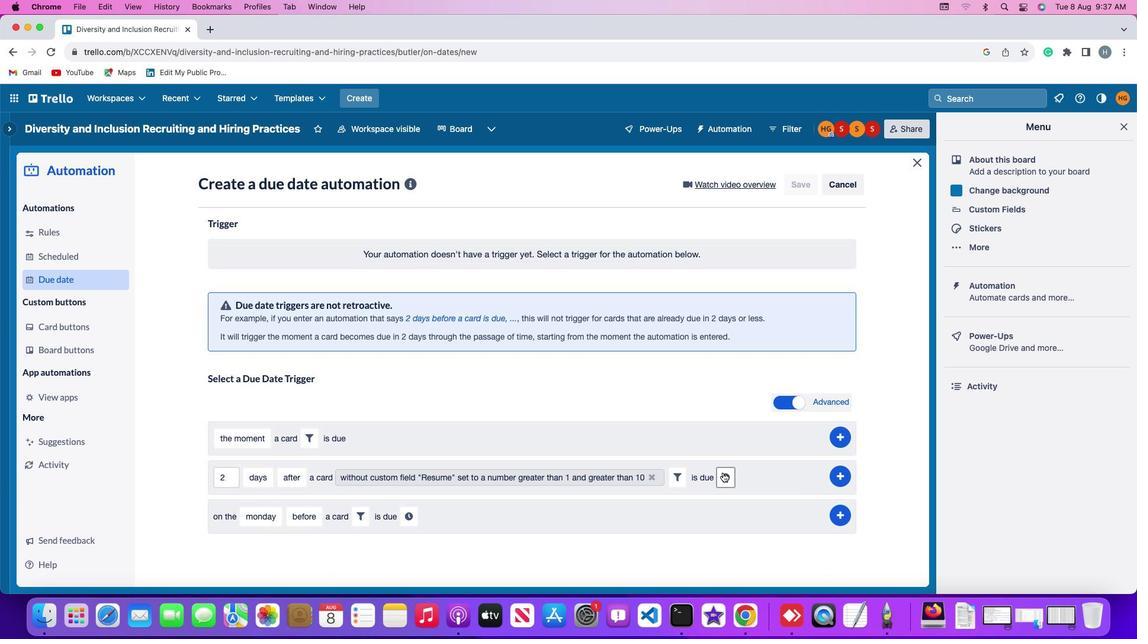
Action: Mouse pressed left at (722, 473)
Screenshot: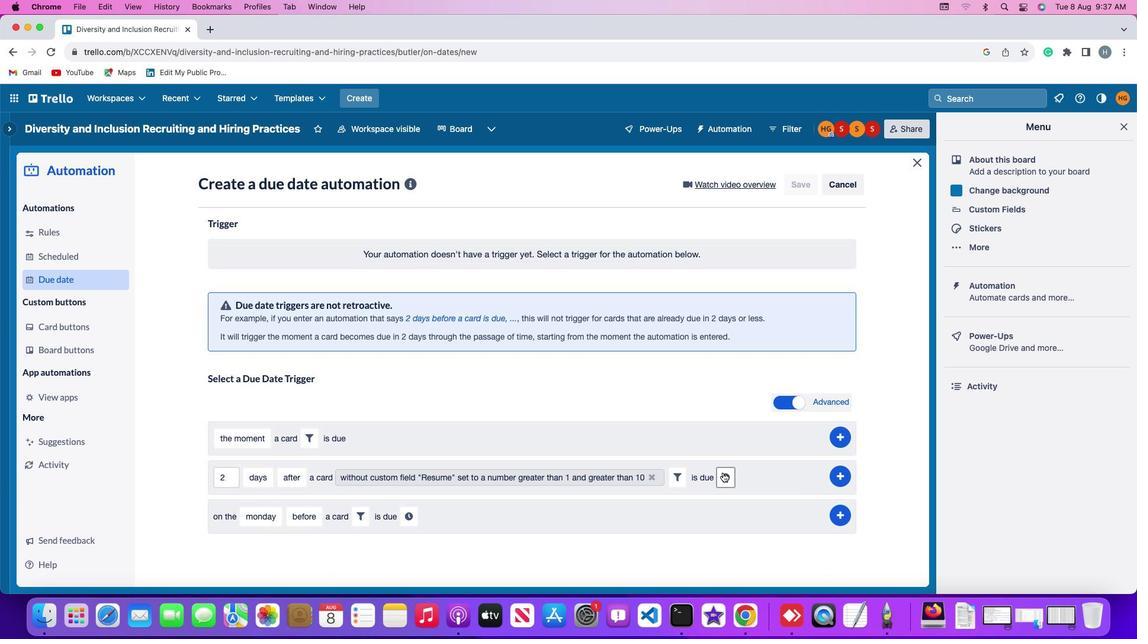 
Action: Mouse moved to (245, 504)
Screenshot: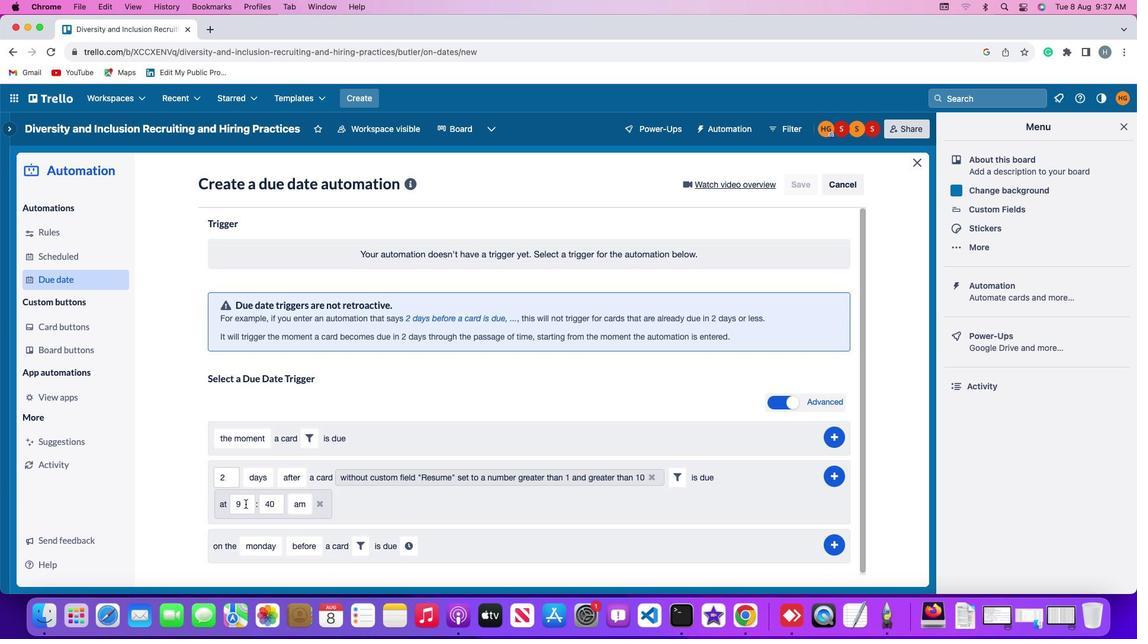 
Action: Mouse pressed left at (245, 504)
Screenshot: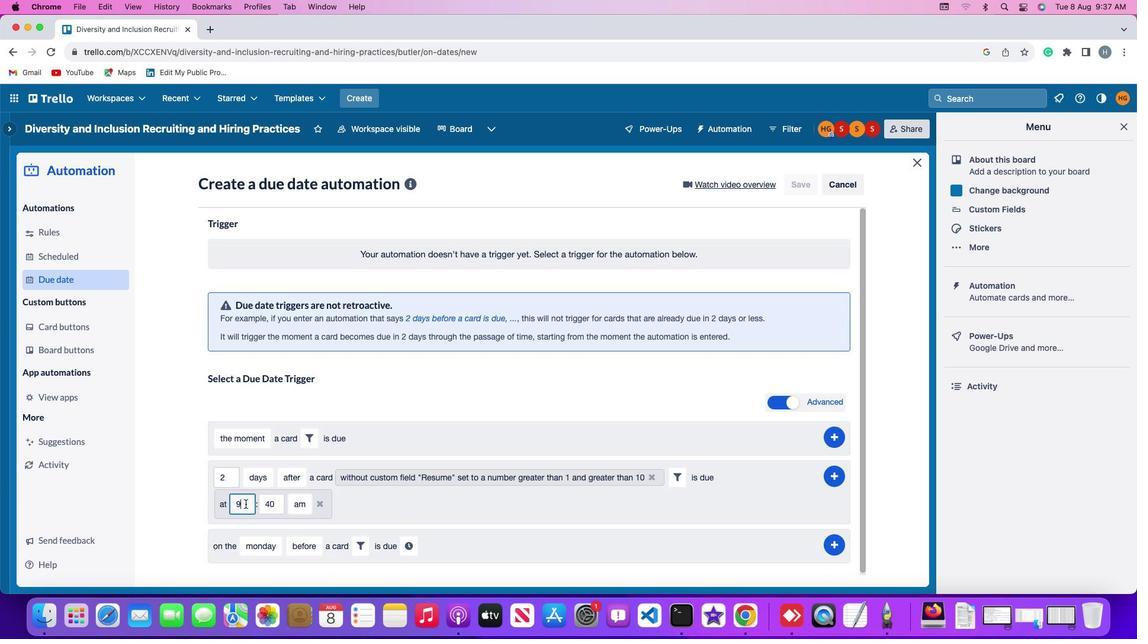 
Action: Key pressed Key.backspace
Screenshot: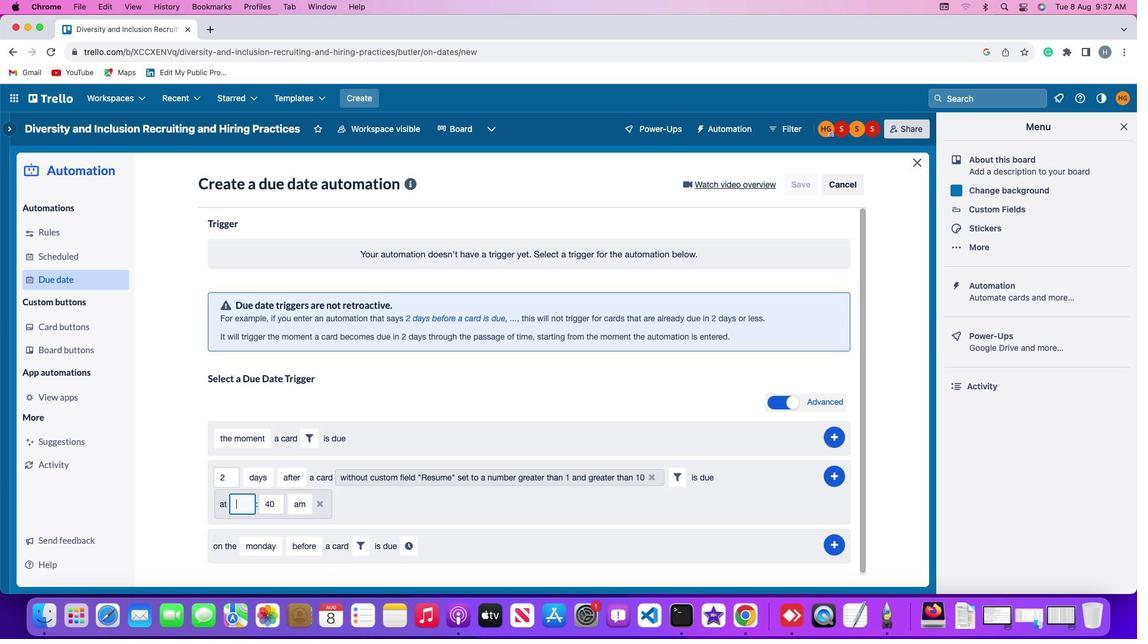 
Action: Mouse moved to (245, 504)
Screenshot: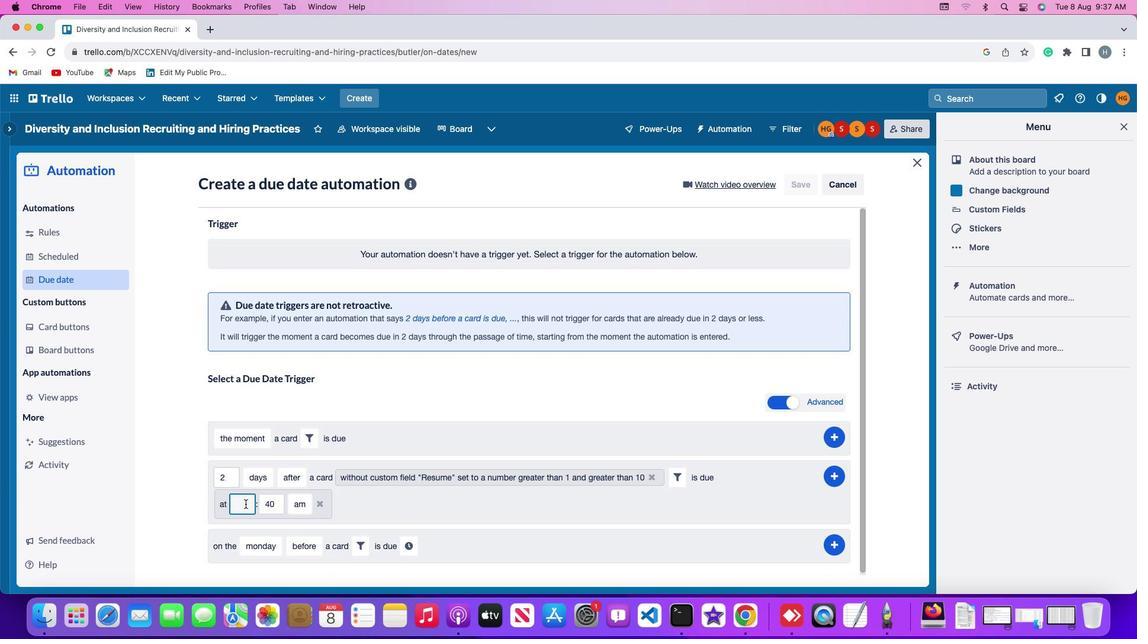 
Action: Key pressed '1''1'
Screenshot: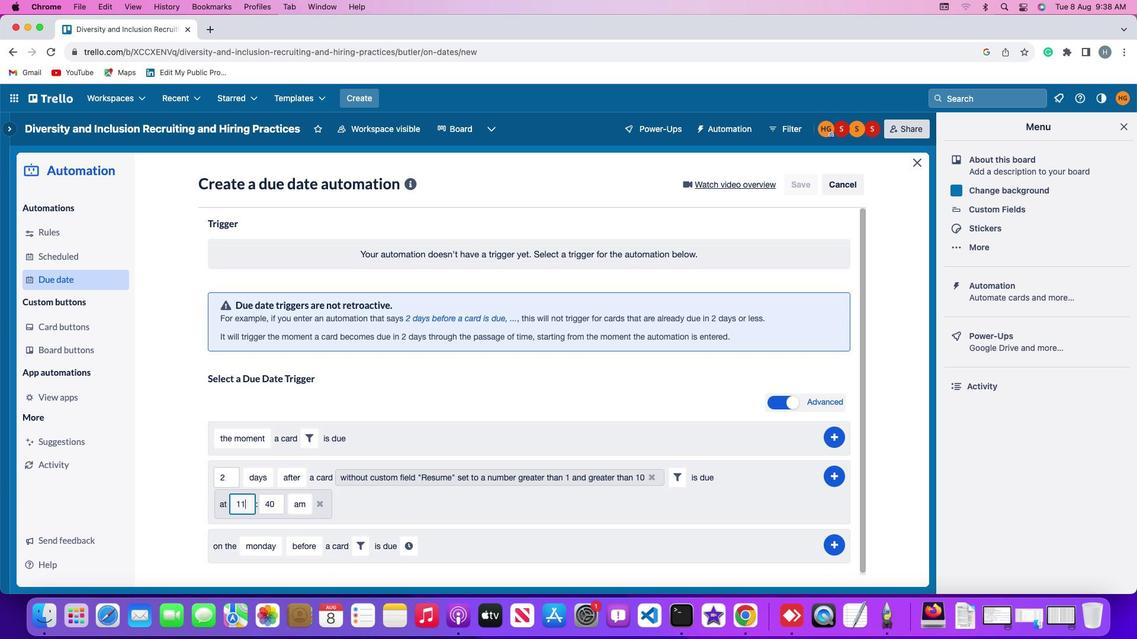 
Action: Mouse moved to (277, 503)
Screenshot: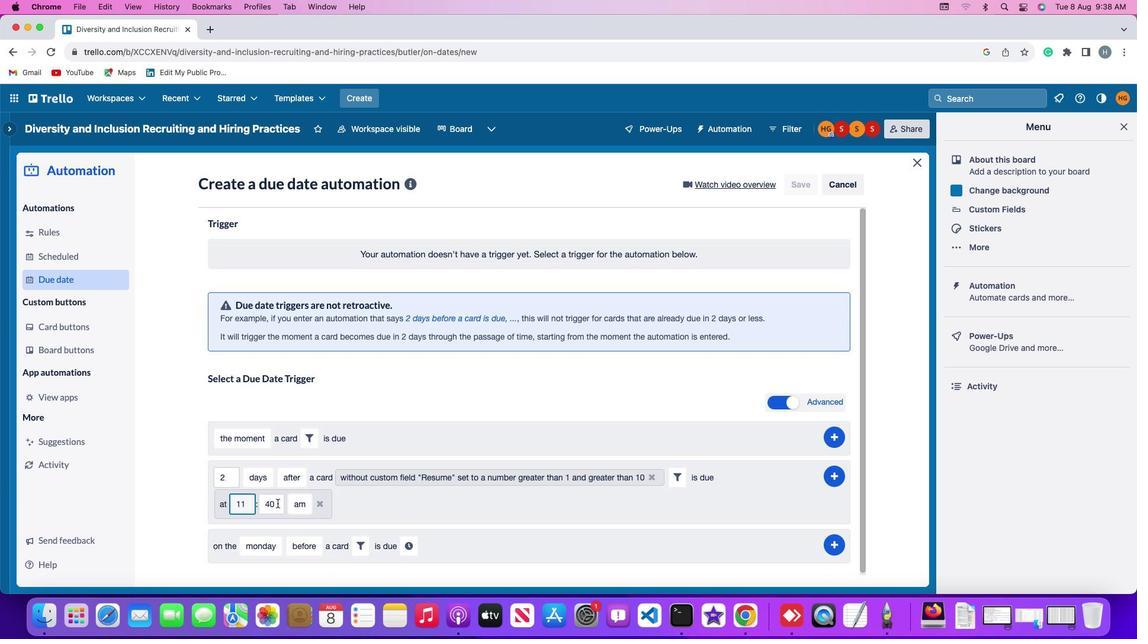 
Action: Mouse pressed left at (277, 503)
Screenshot: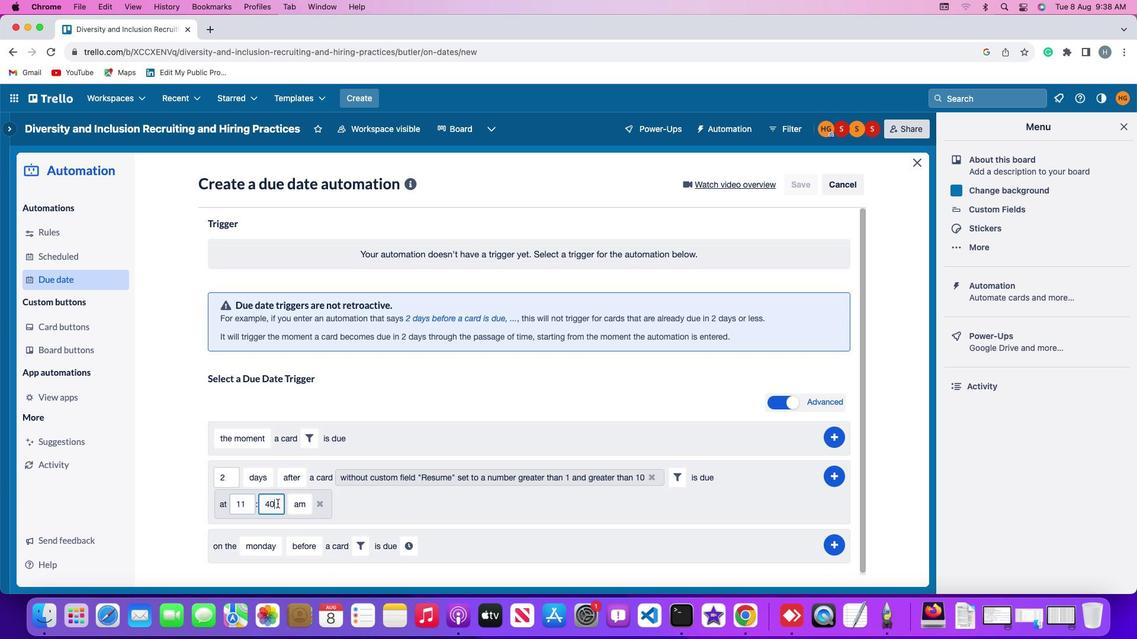 
Action: Key pressed Key.backspaceKey.backspace'0''0'
Screenshot: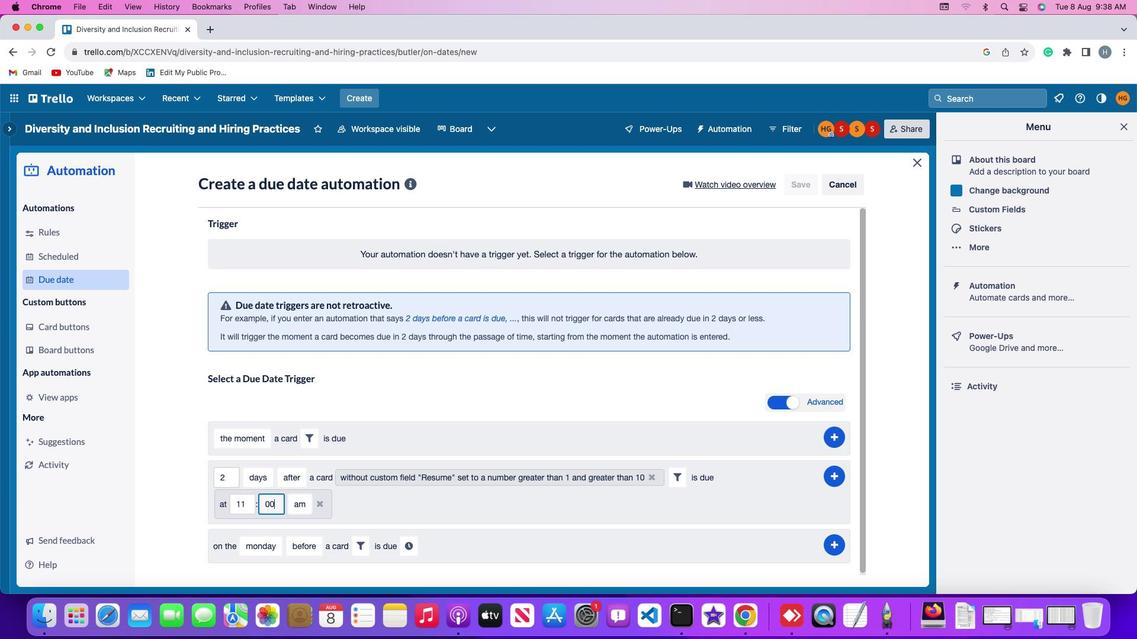 
Action: Mouse moved to (296, 504)
Screenshot: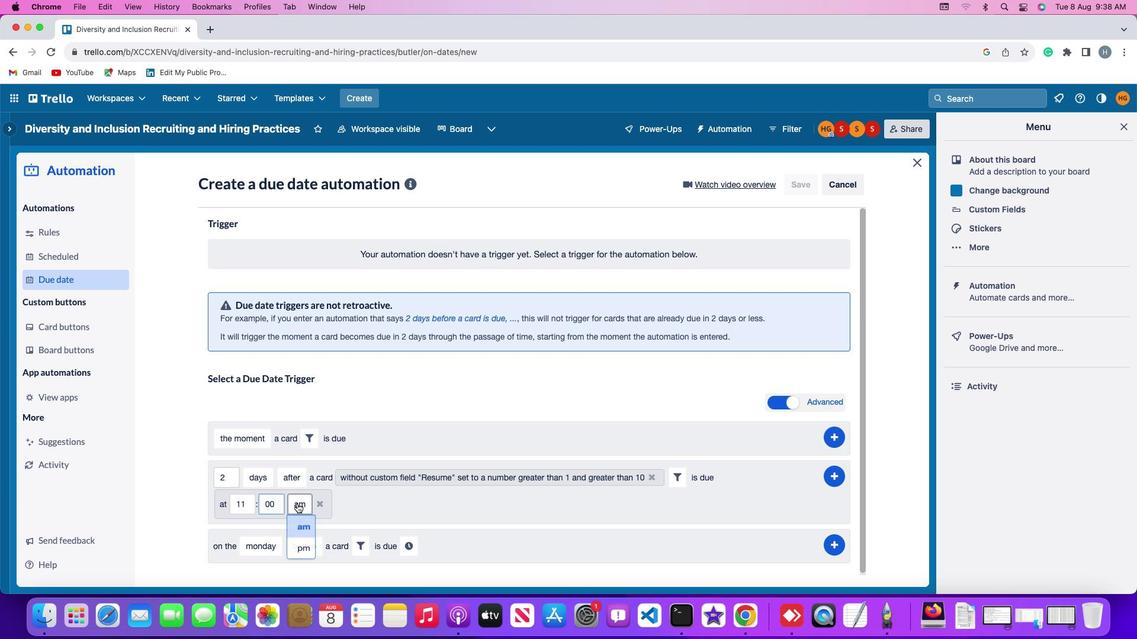 
Action: Mouse pressed left at (296, 504)
Screenshot: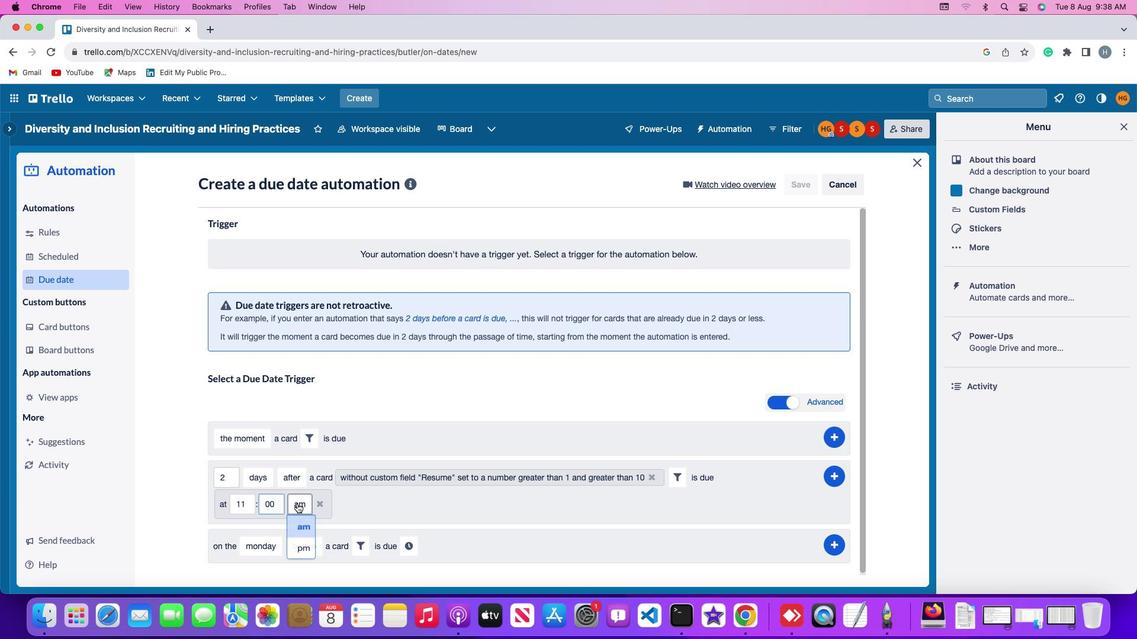 
Action: Mouse moved to (303, 526)
Screenshot: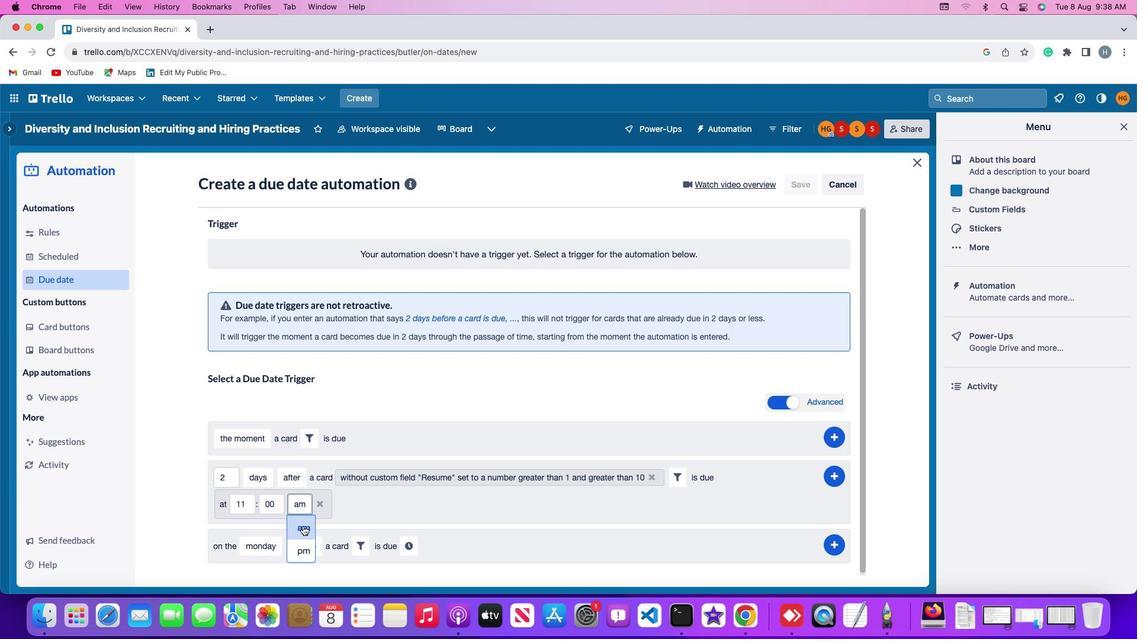 
Action: Mouse pressed left at (303, 526)
Screenshot: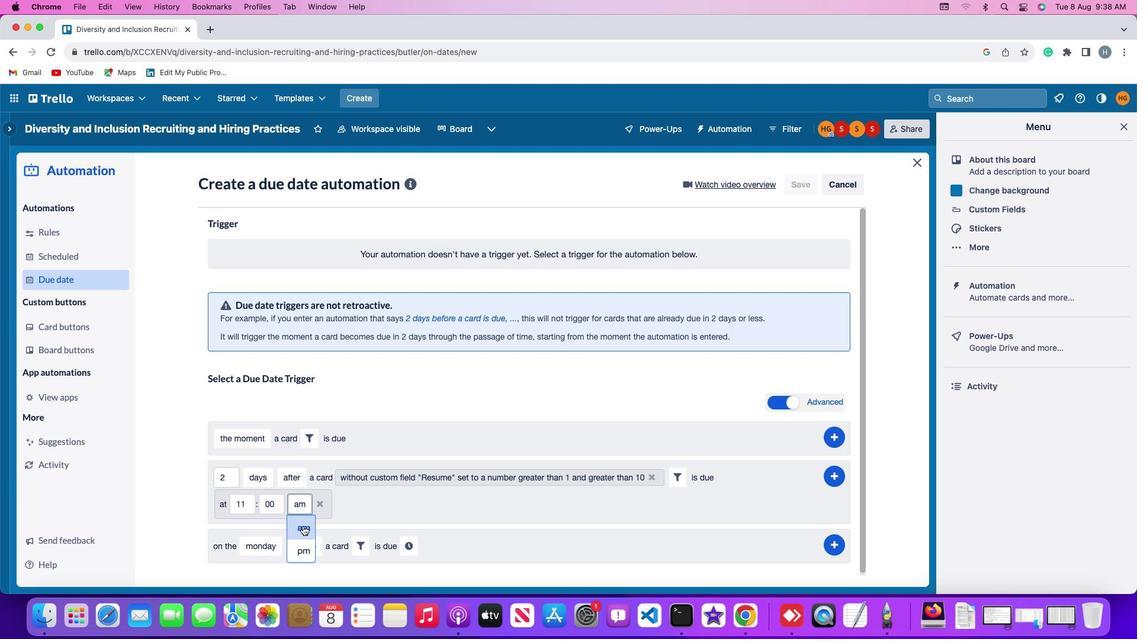 
Action: Mouse moved to (838, 477)
Screenshot: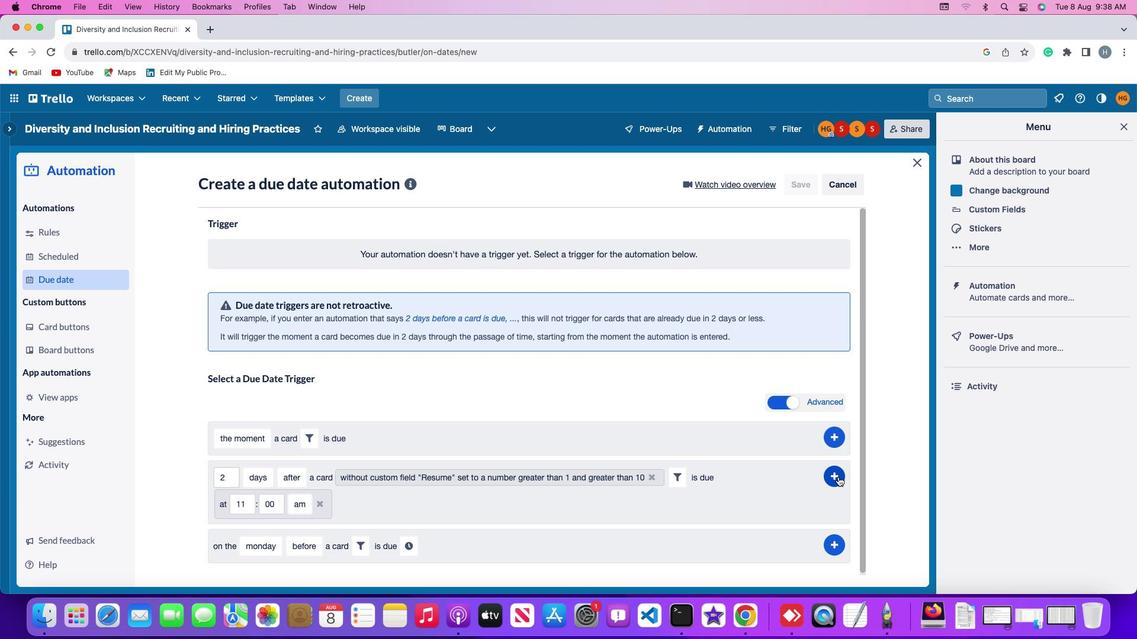 
Action: Mouse pressed left at (838, 477)
Screenshot: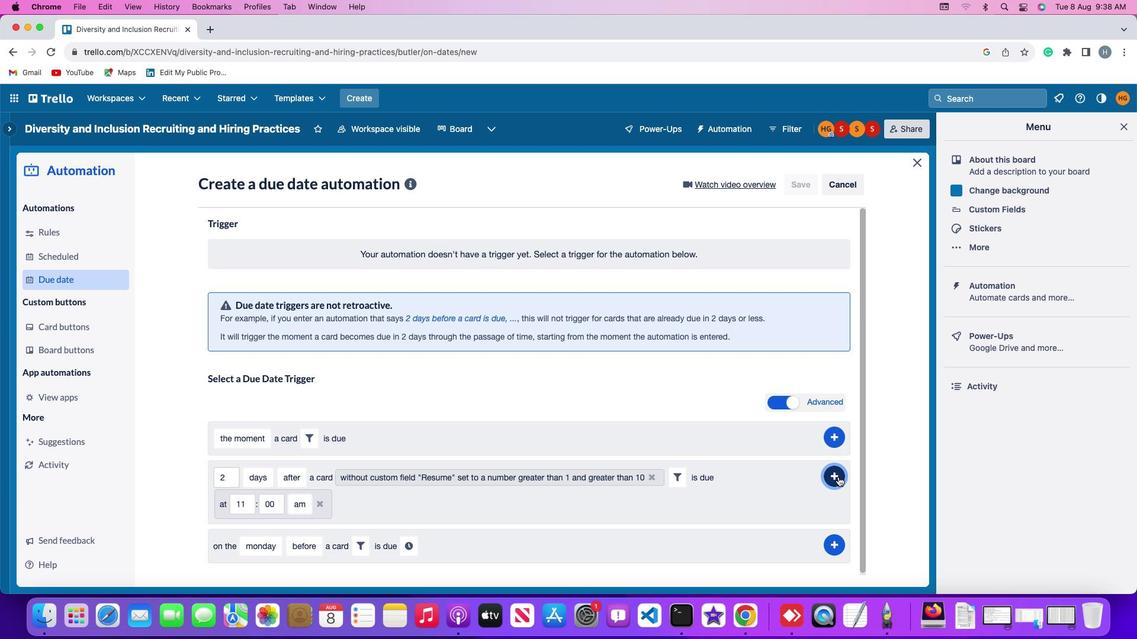
Action: Mouse moved to (898, 389)
Screenshot: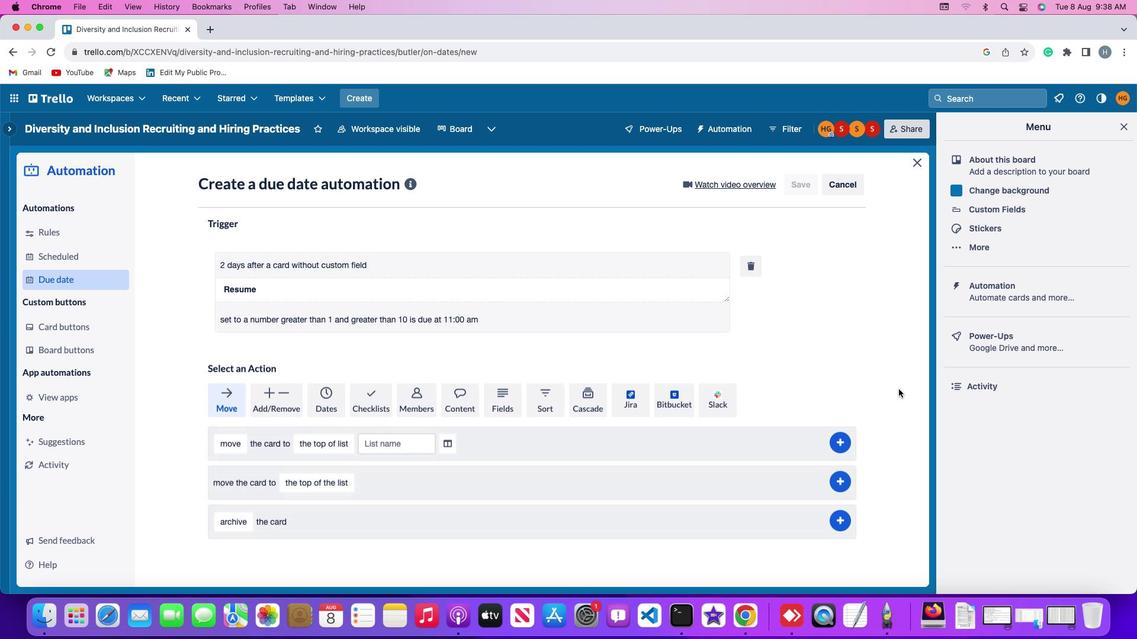 
